 Task: Open a Modern Writer Template save the file as expense.txt Remove the following  from template: 'Address' Change the date  '7 April, 2023' change Dear Ms Reader to   Good Evening. Add body to the letter Congratulations on your recent achievement! Your hard work and dedication have paid off, and I couldn't be happier for you. This success is well-deserved, and it serves as an inspiration to all of us. Wishing you continued success in all your future endeavors.Add Name  'Dwight'. Insert watermark  Ram&Sons Apply Font Style in watermark Nunito; font size  123and place the watermark  Diagonally 
Action: Mouse moved to (1037, 80)
Screenshot: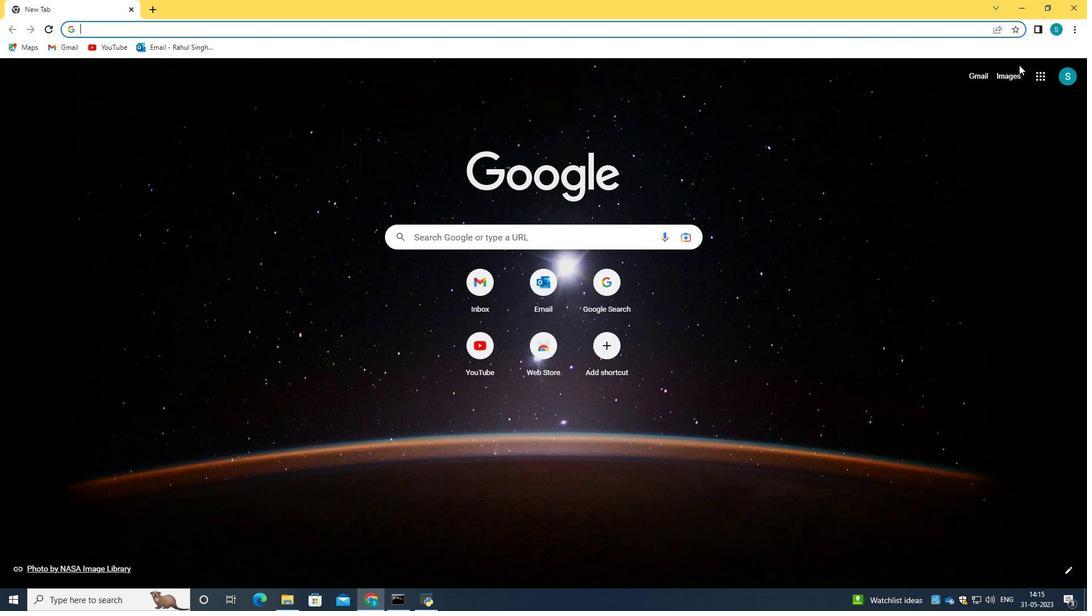 
Action: Mouse pressed left at (1037, 80)
Screenshot: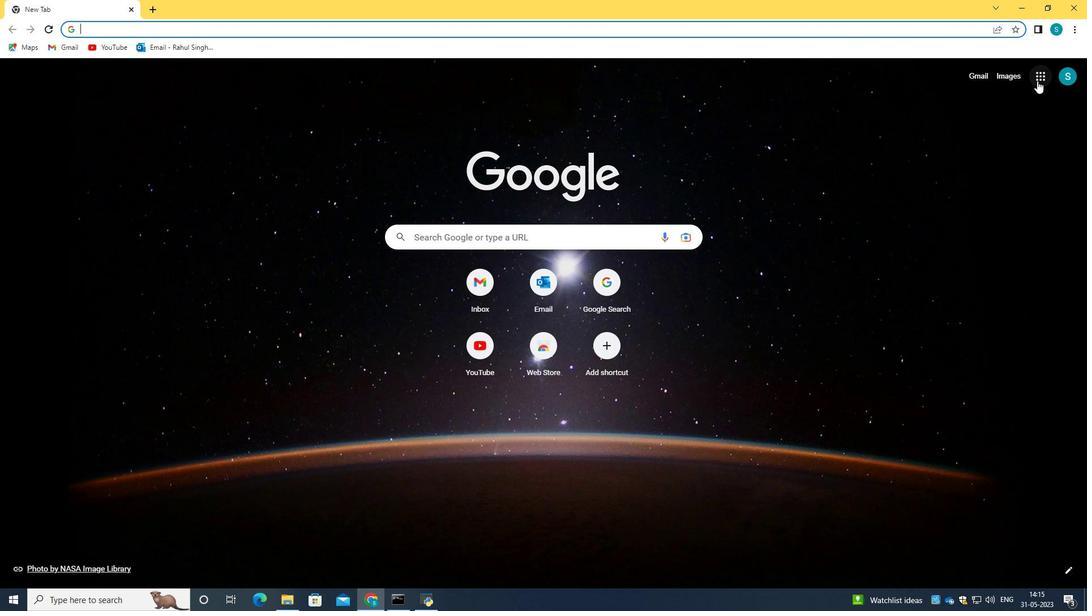
Action: Mouse moved to (948, 194)
Screenshot: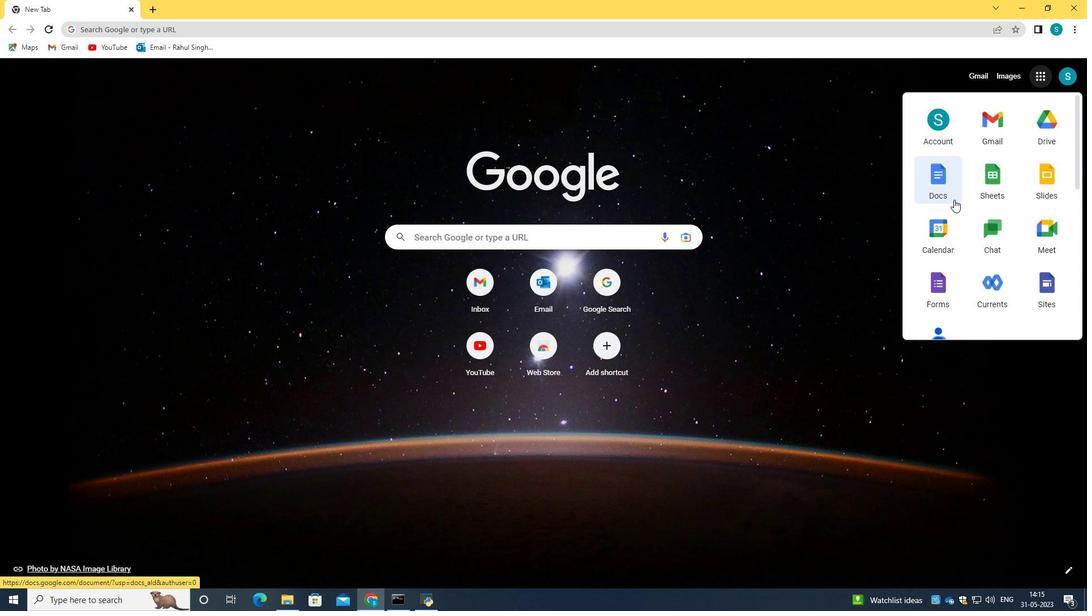 
Action: Mouse pressed left at (948, 194)
Screenshot: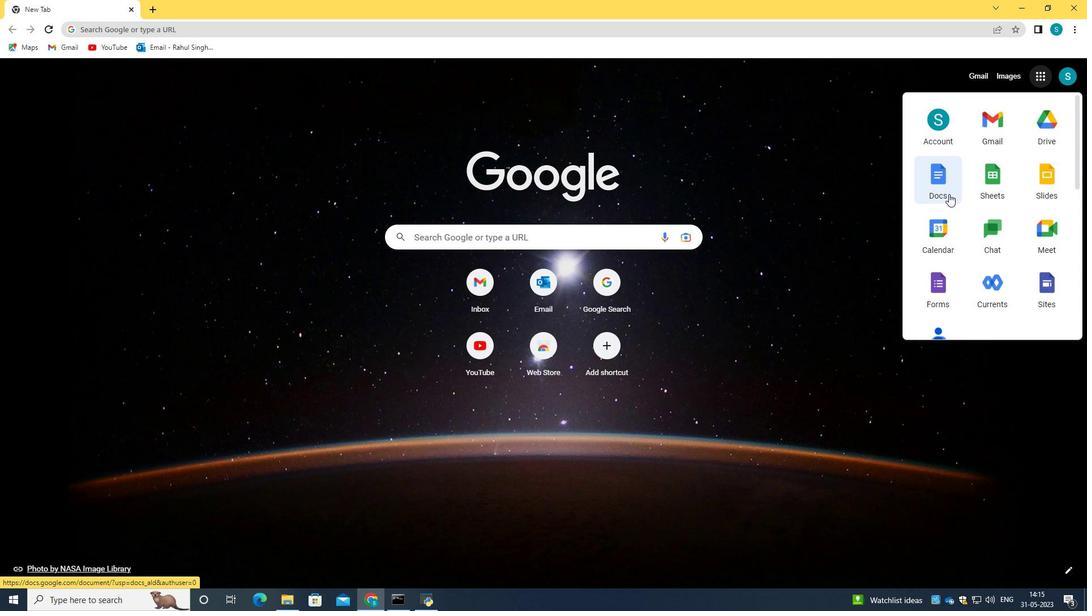 
Action: Mouse moved to (342, 159)
Screenshot: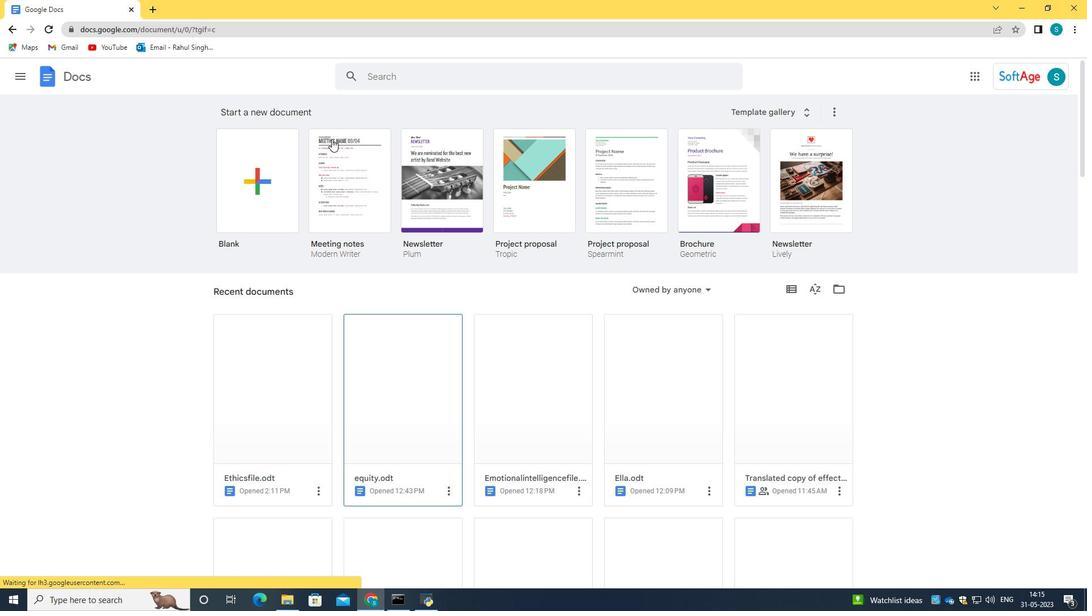 
Action: Mouse pressed left at (342, 159)
Screenshot: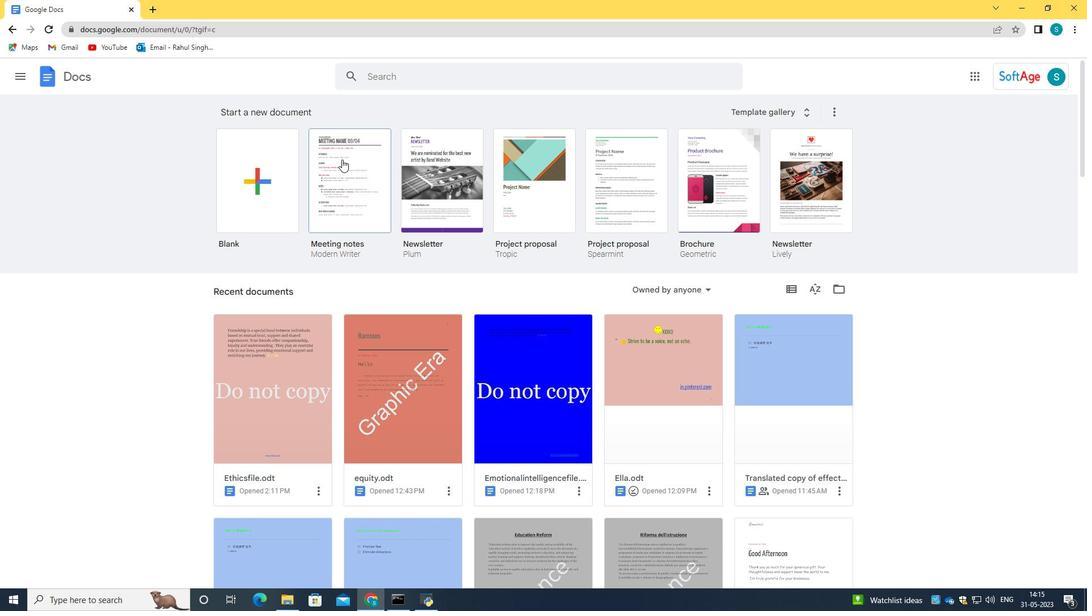 
Action: Mouse moved to (576, 210)
Screenshot: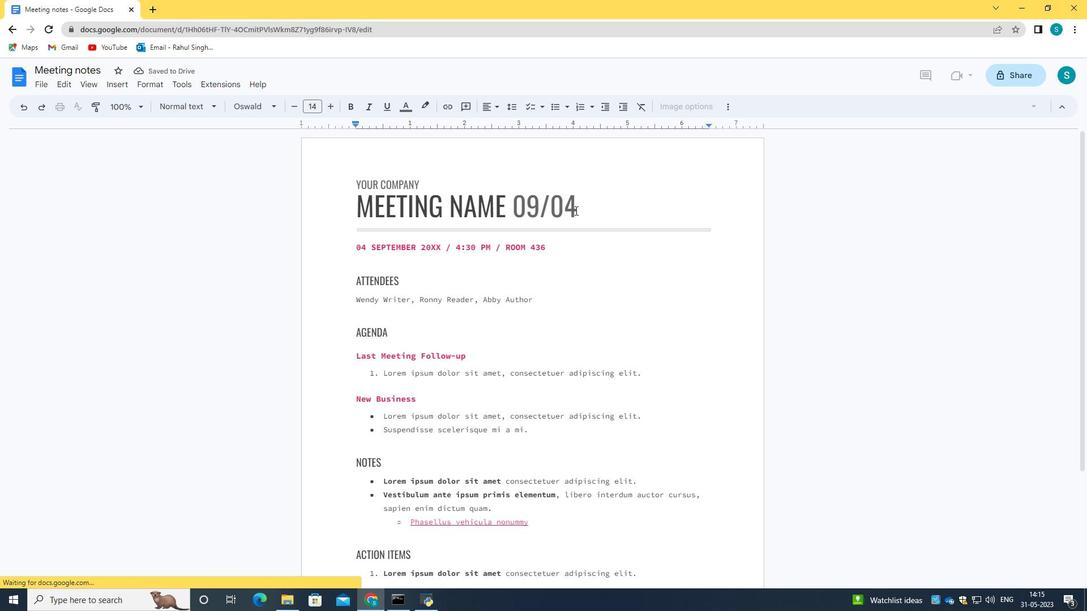 
Action: Mouse pressed left at (576, 210)
Screenshot: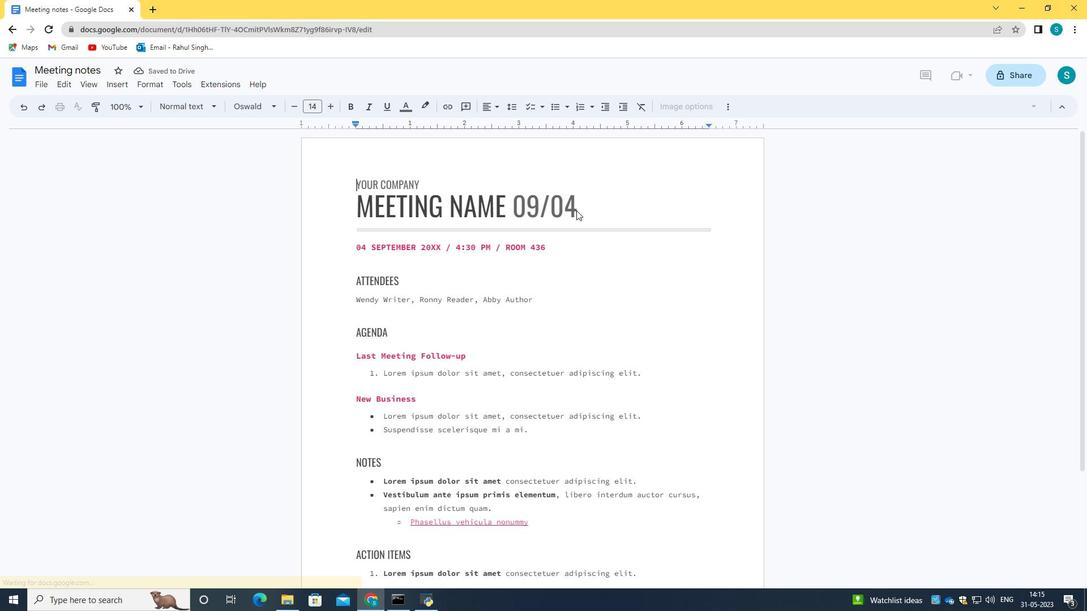 
Action: Mouse moved to (352, 181)
Screenshot: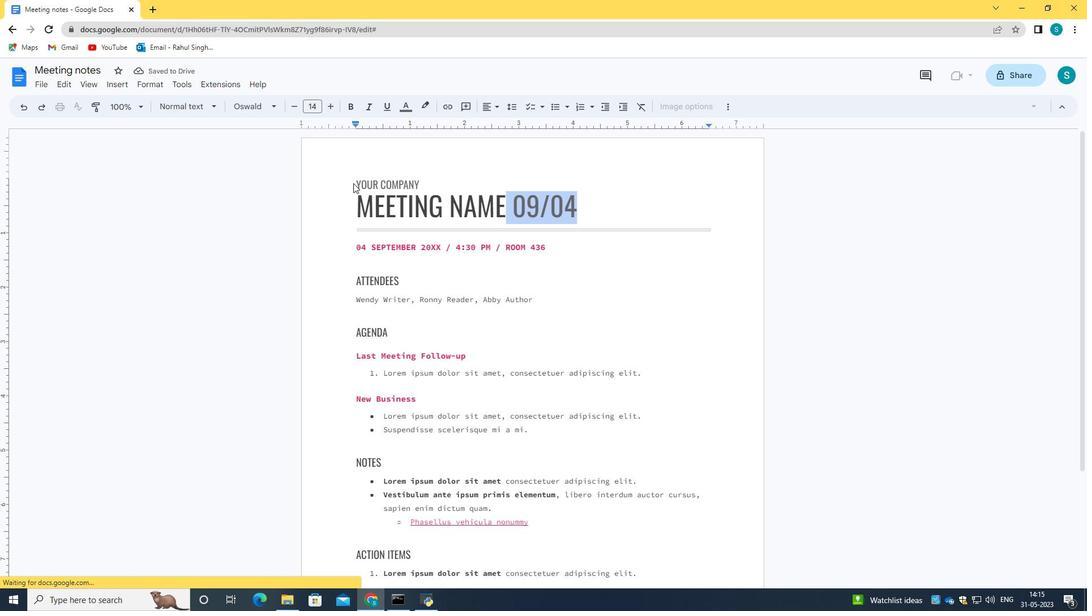 
Action: Key pressed <Key.backspace>
Screenshot: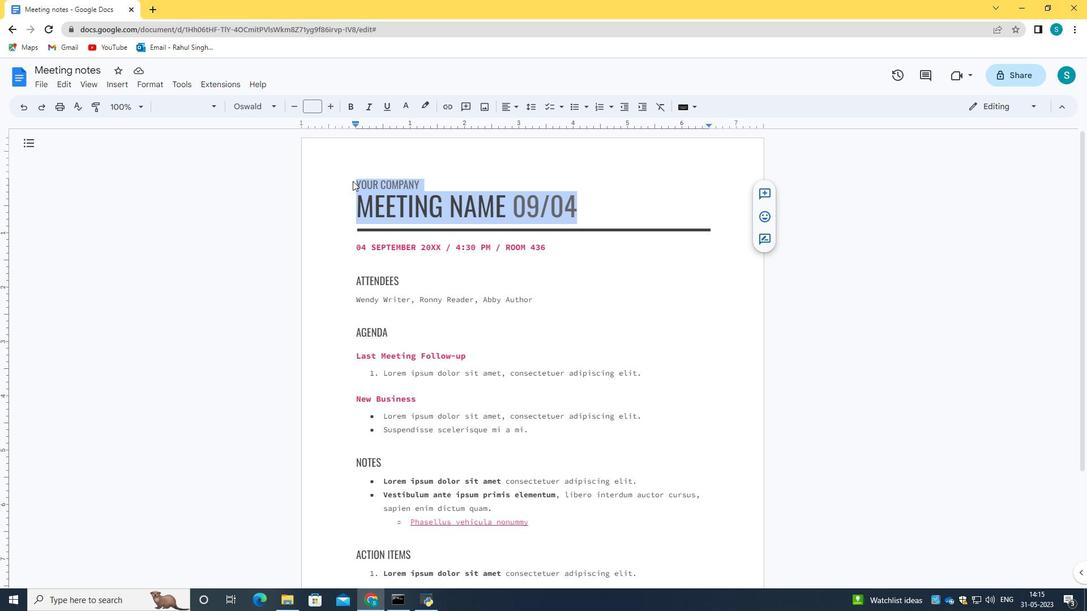 
Action: Mouse moved to (620, 459)
Screenshot: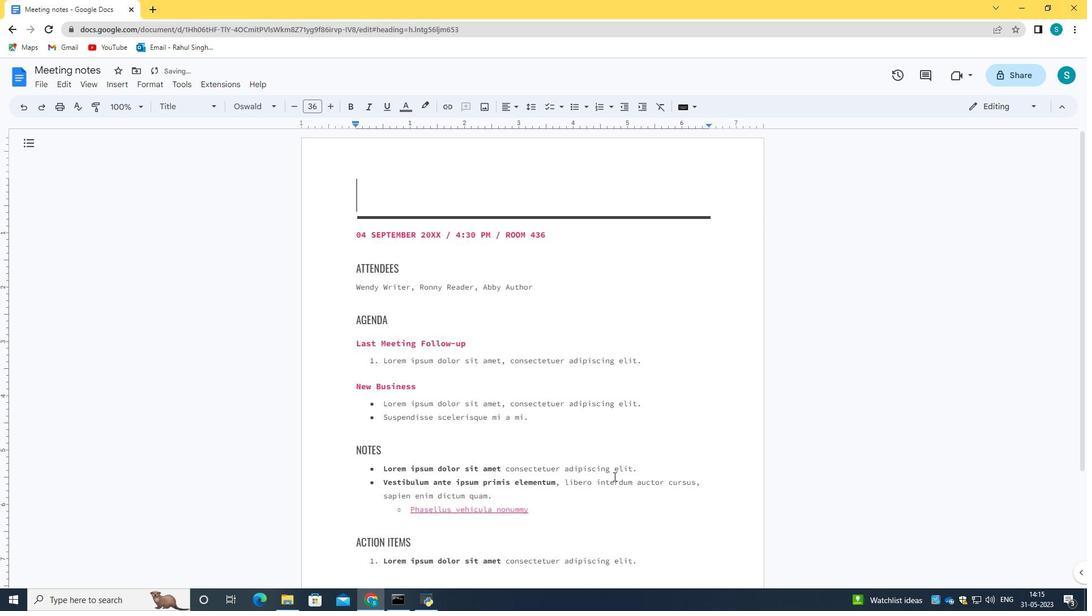 
Action: Mouse scrolled (620, 459) with delta (0, 0)
Screenshot: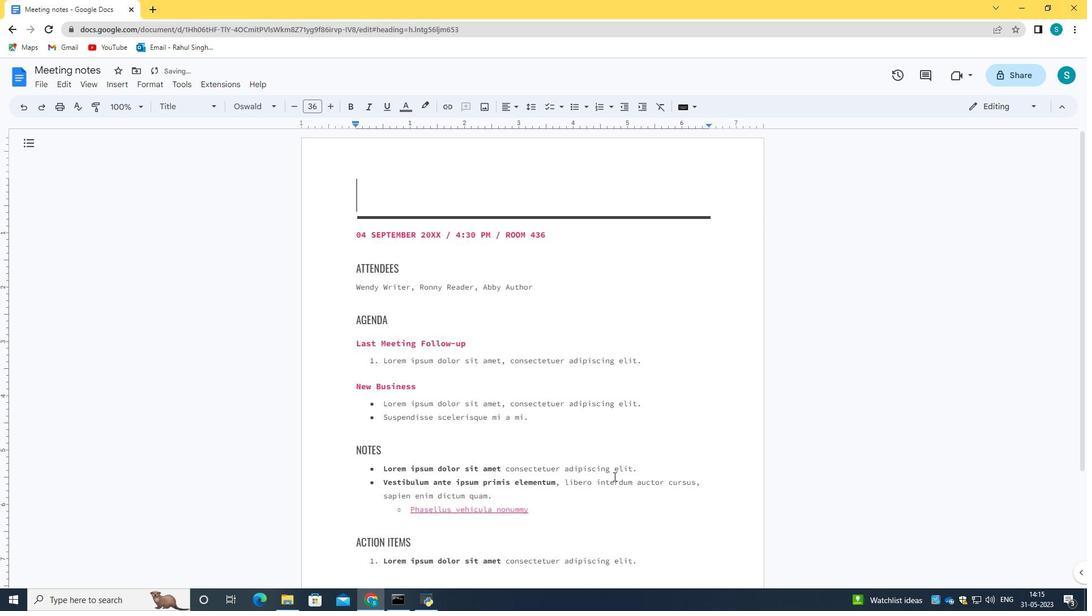 
Action: Mouse scrolled (620, 459) with delta (0, 0)
Screenshot: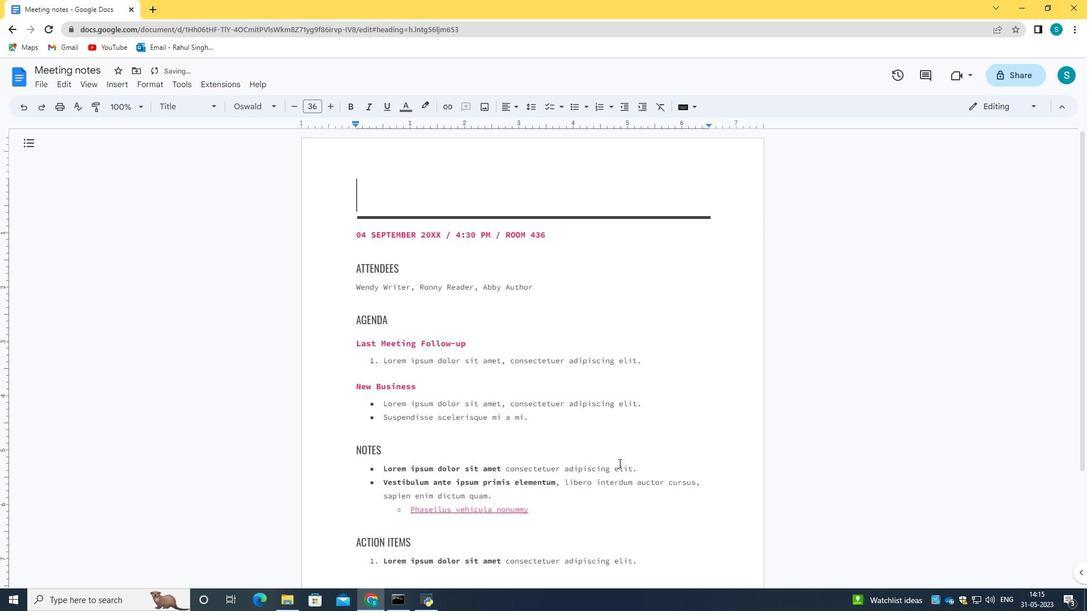 
Action: Mouse moved to (625, 508)
Screenshot: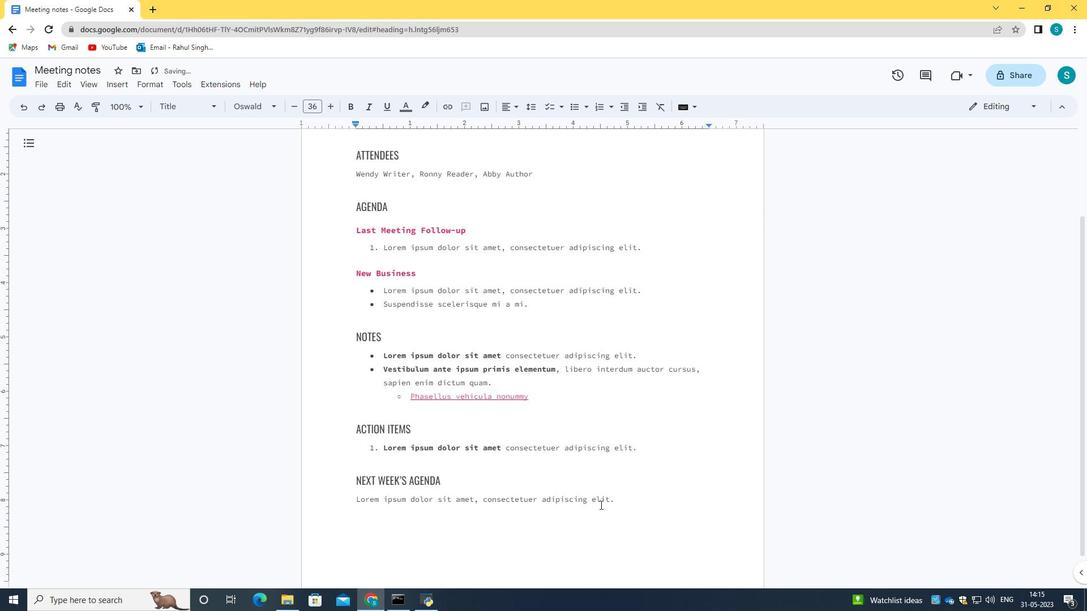 
Action: Mouse pressed left at (625, 508)
Screenshot: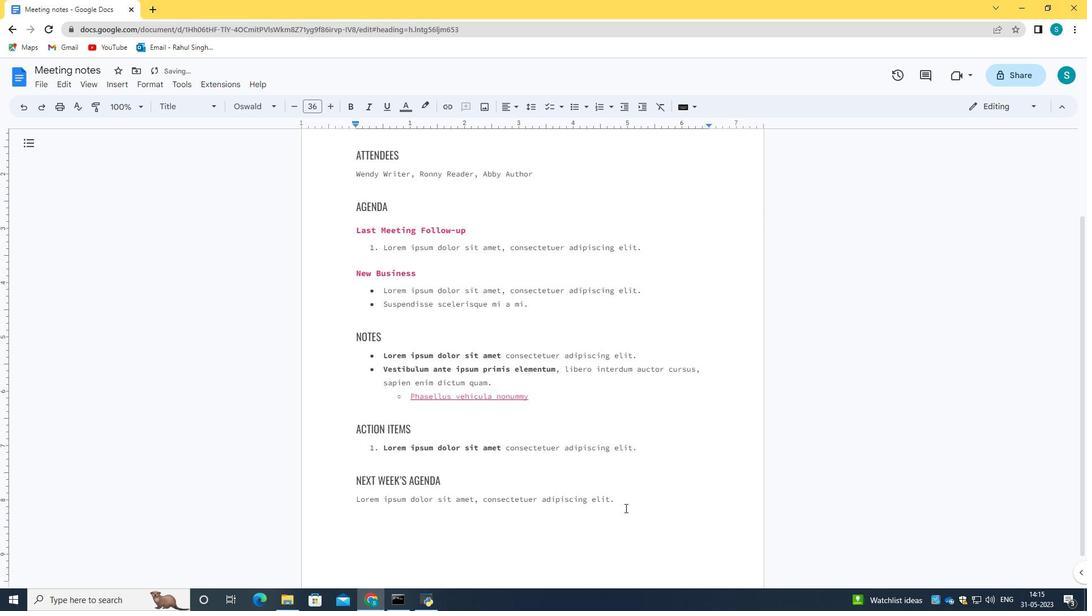 
Action: Mouse moved to (353, 151)
Screenshot: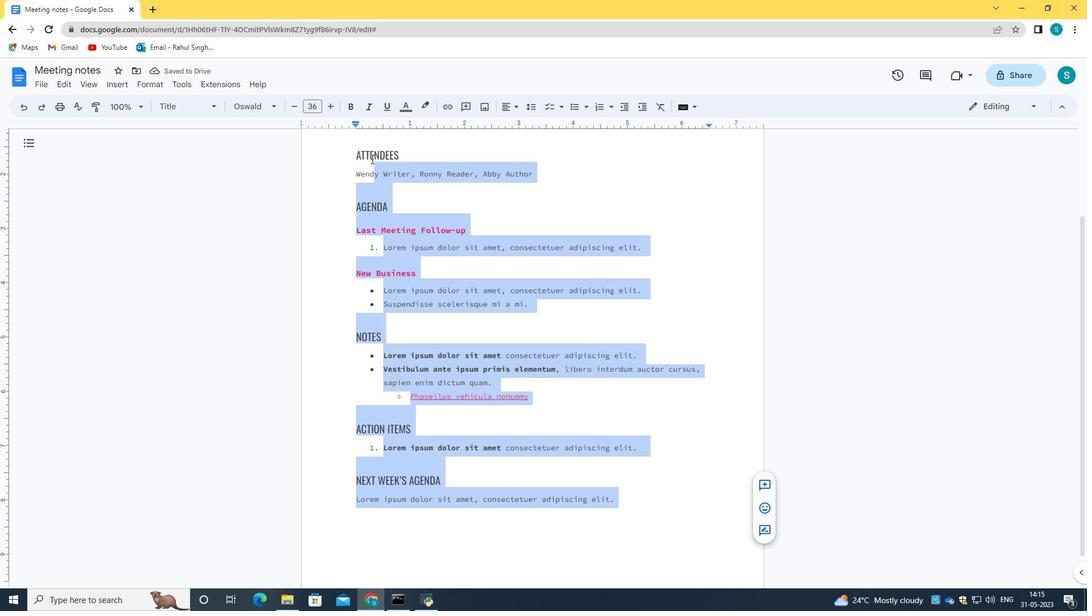 
Action: Key pressed <Key.backspace>
Screenshot: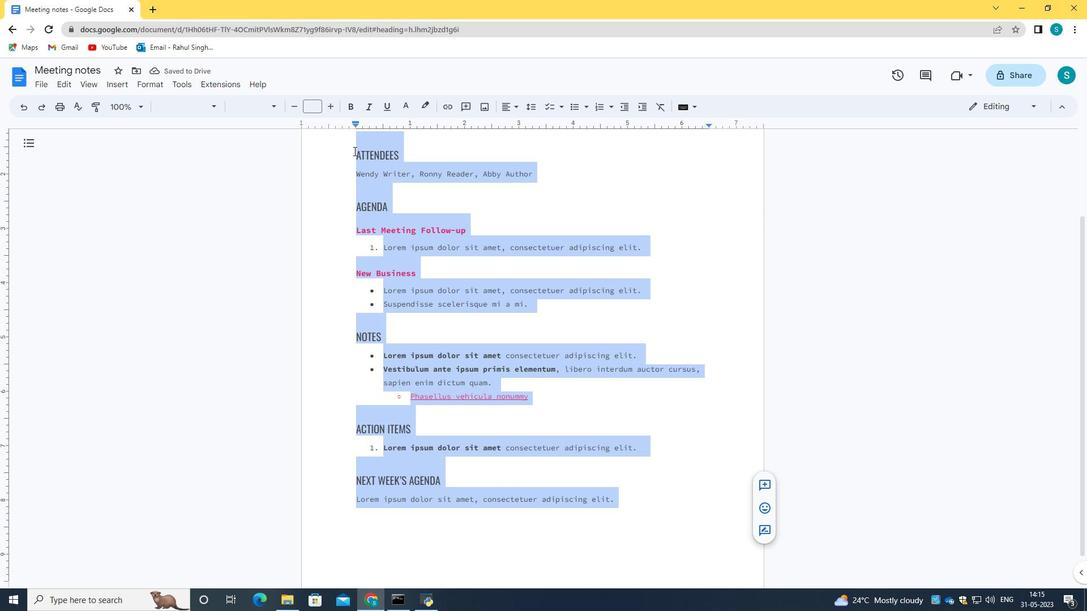 
Action: Mouse moved to (474, 361)
Screenshot: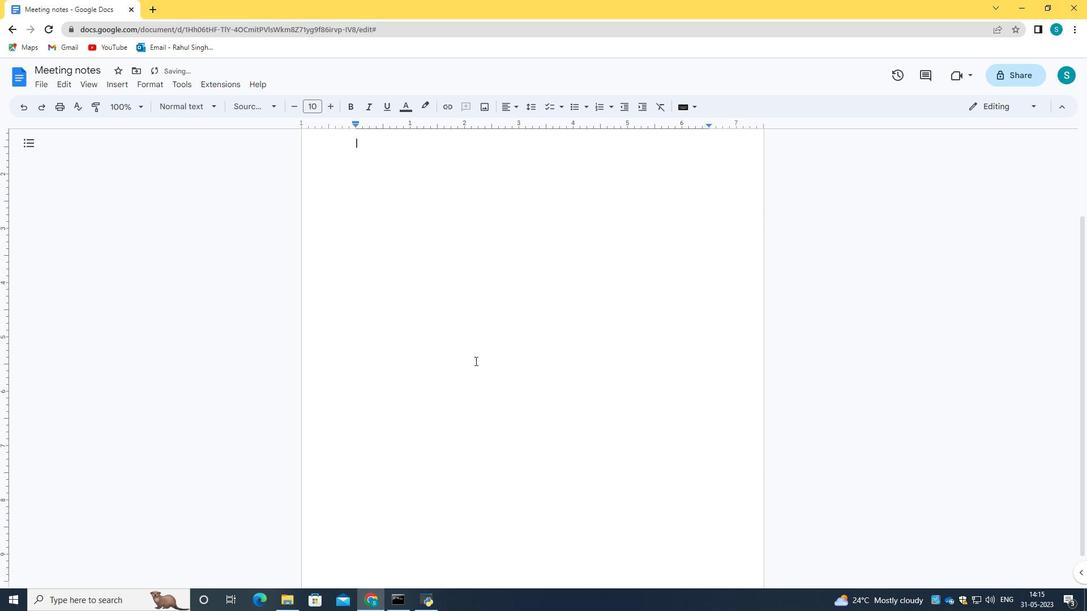 
Action: Mouse scrolled (474, 361) with delta (0, 0)
Screenshot: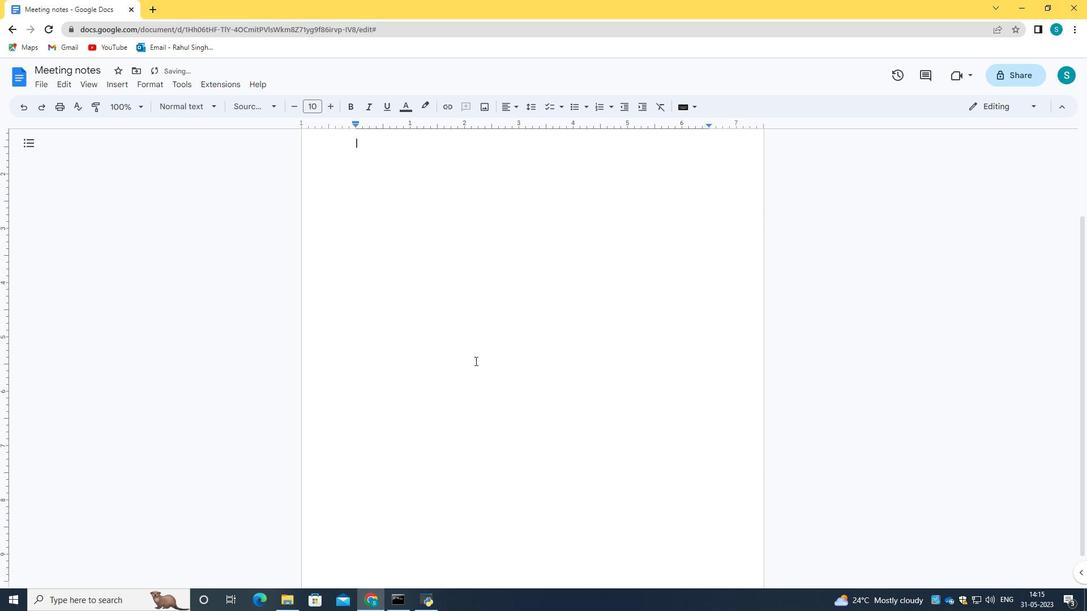 
Action: Mouse scrolled (474, 361) with delta (0, 0)
Screenshot: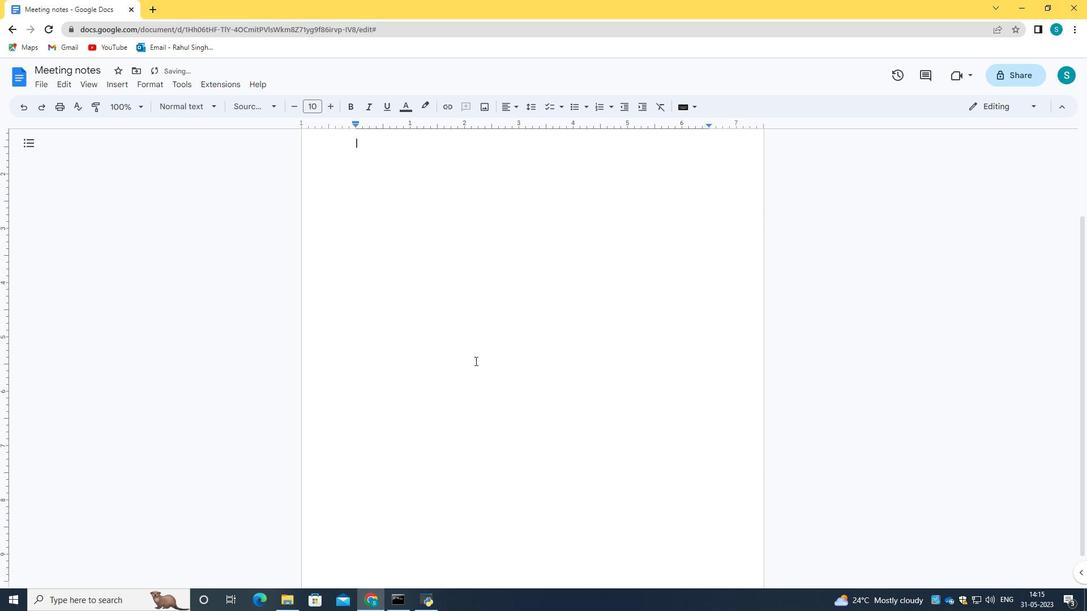 
Action: Mouse scrolled (474, 361) with delta (0, 0)
Screenshot: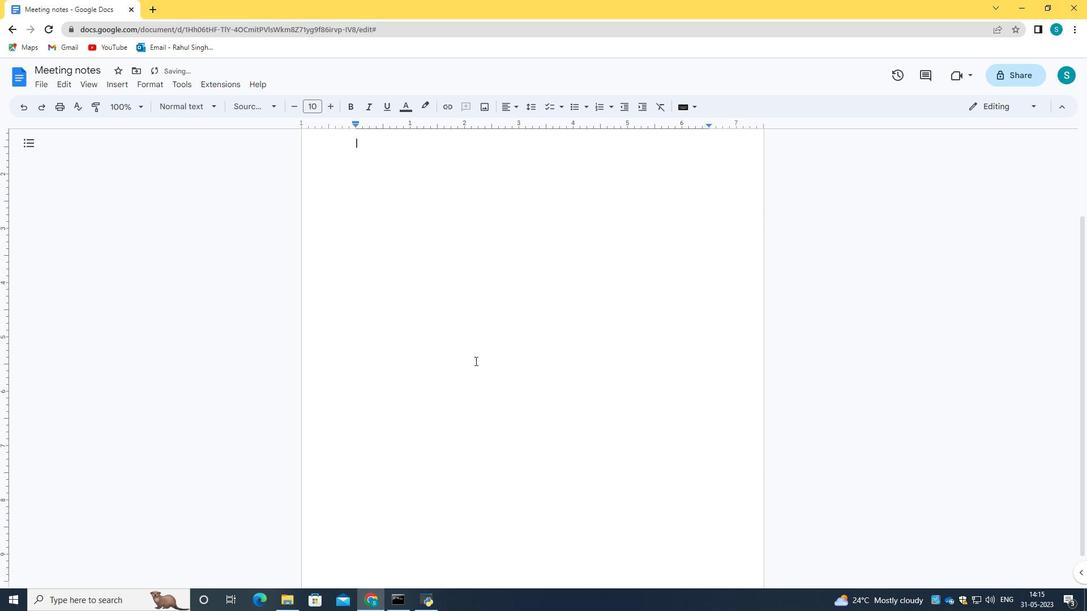 
Action: Mouse scrolled (474, 361) with delta (0, 0)
Screenshot: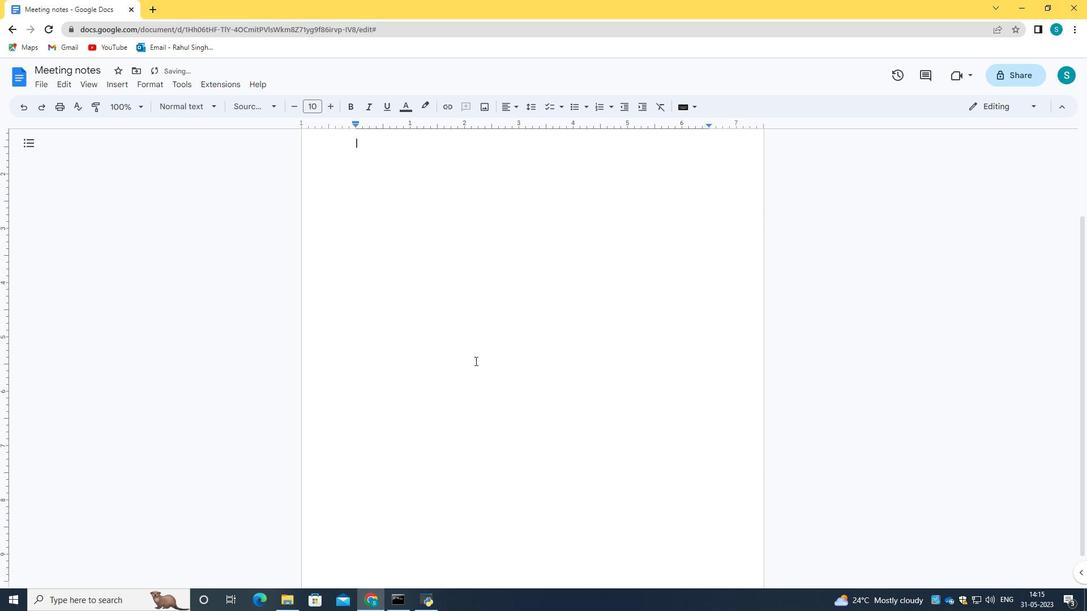 
Action: Mouse moved to (550, 237)
Screenshot: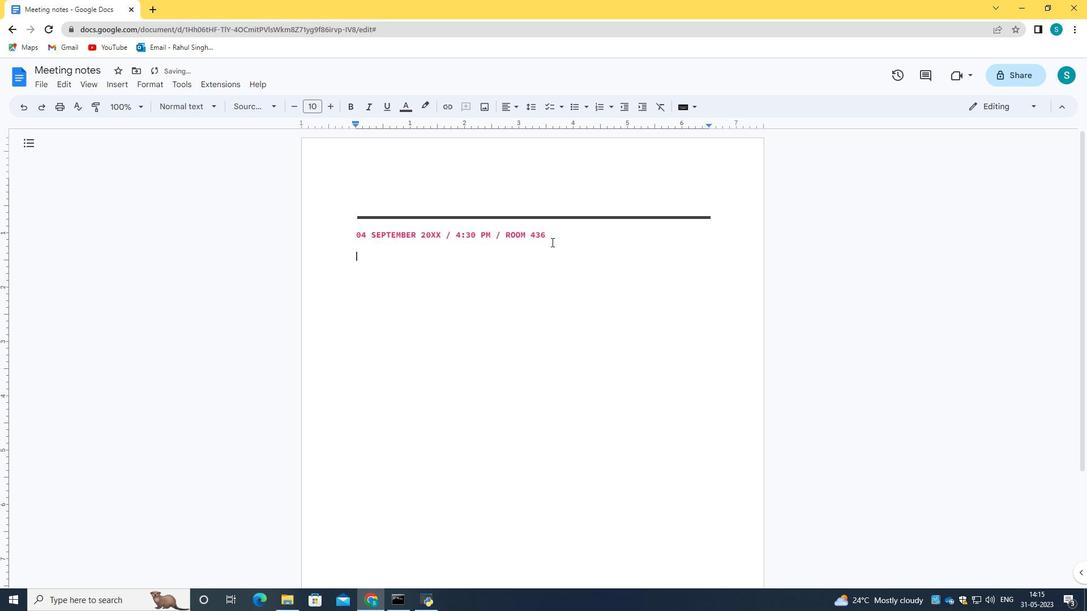 
Action: Mouse pressed left at (550, 237)
Screenshot: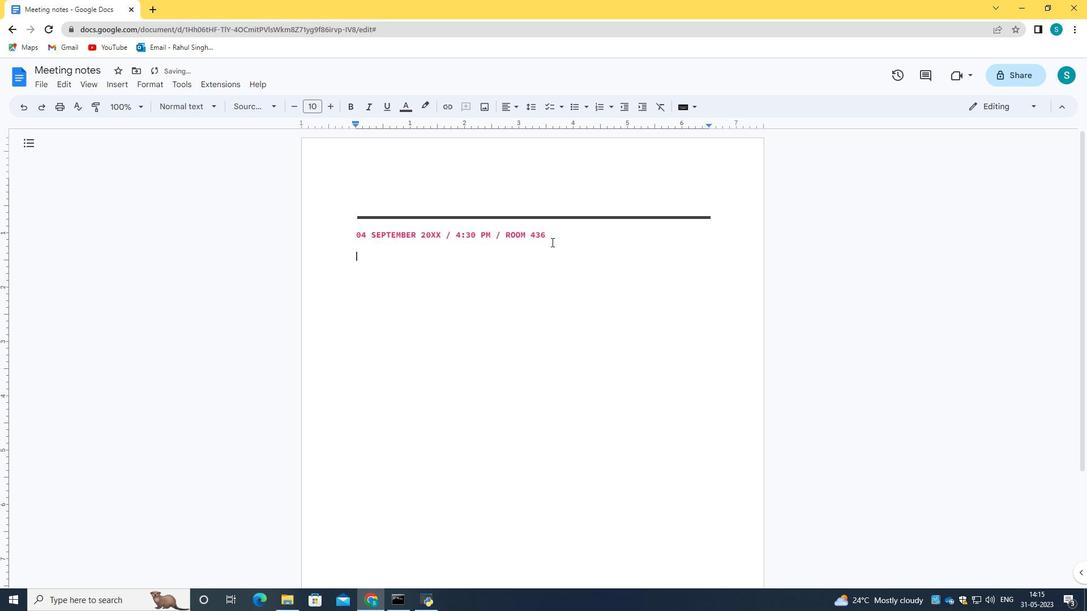 
Action: Mouse moved to (446, 237)
Screenshot: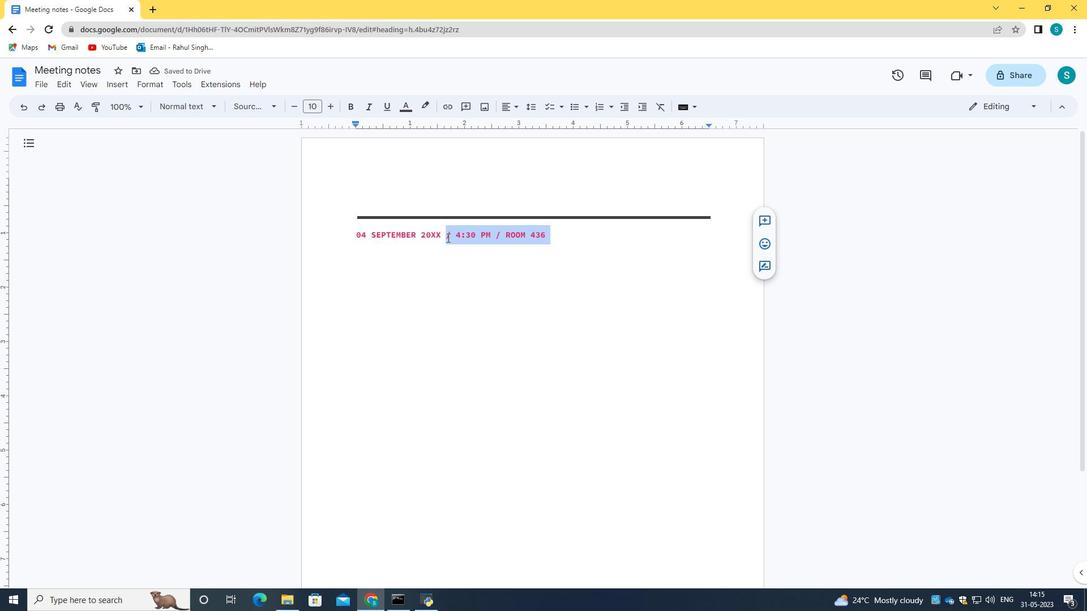
Action: Key pressed <Key.backspace>
Screenshot: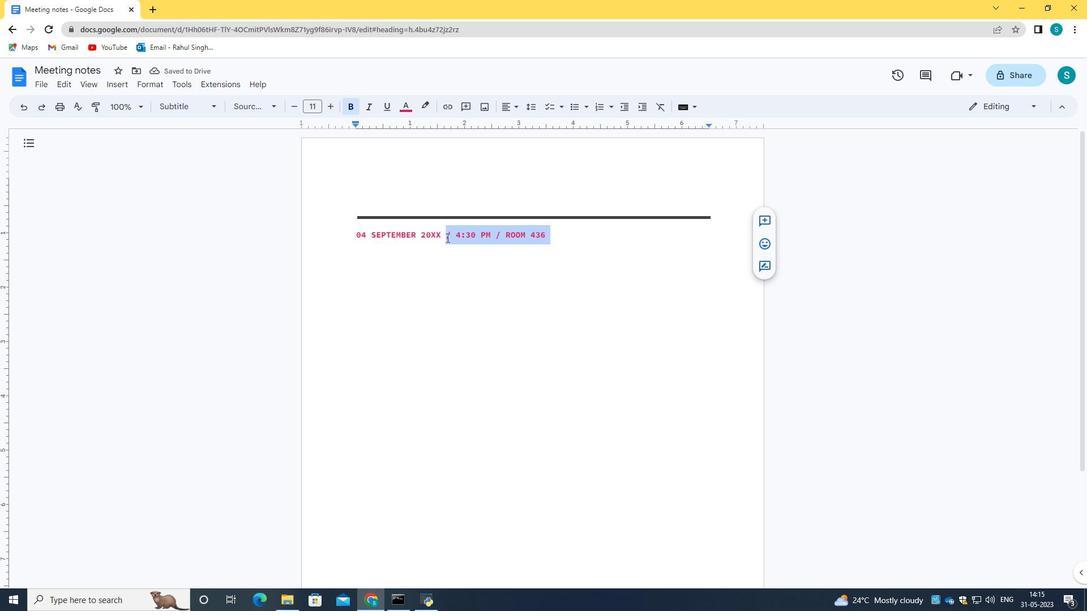 
Action: Mouse moved to (447, 233)
Screenshot: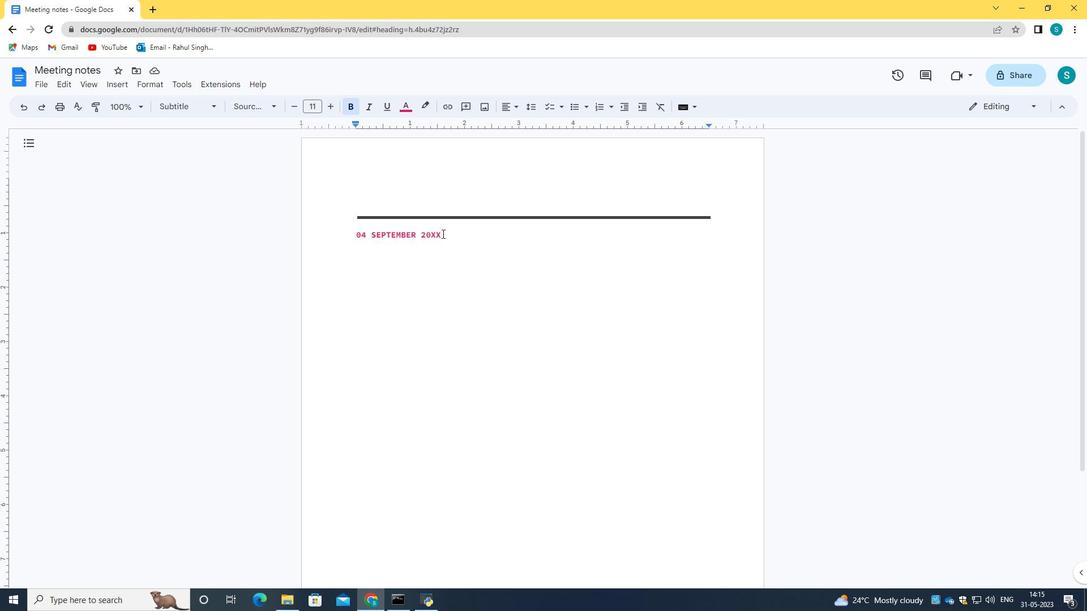
Action: Mouse pressed left at (447, 233)
Screenshot: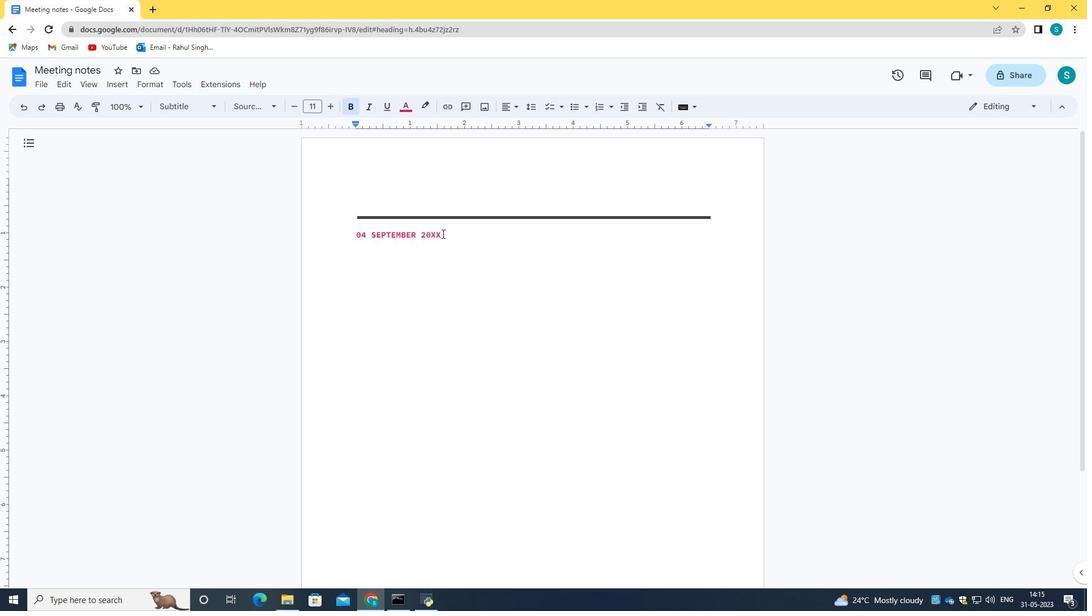 
Action: Mouse moved to (370, 236)
Screenshot: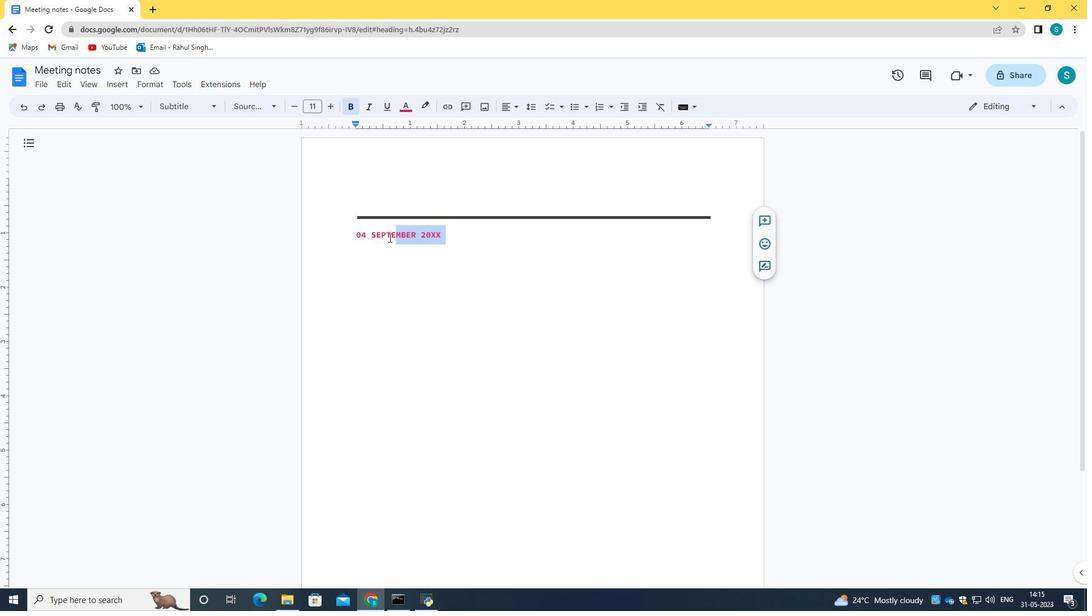 
Action: Mouse pressed left at (370, 236)
Screenshot: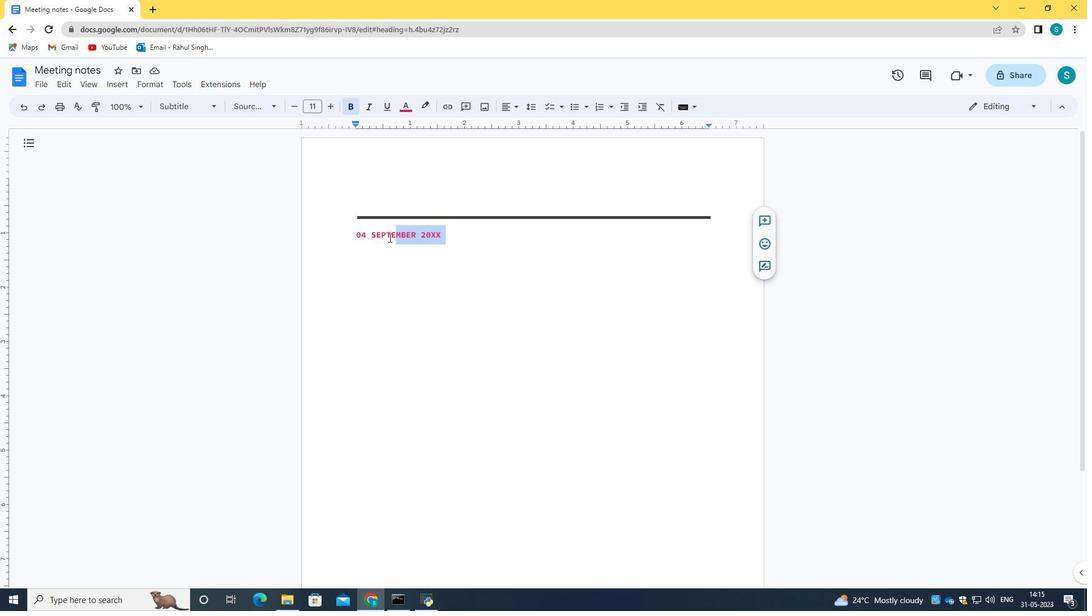 
Action: Mouse moved to (351, 235)
Screenshot: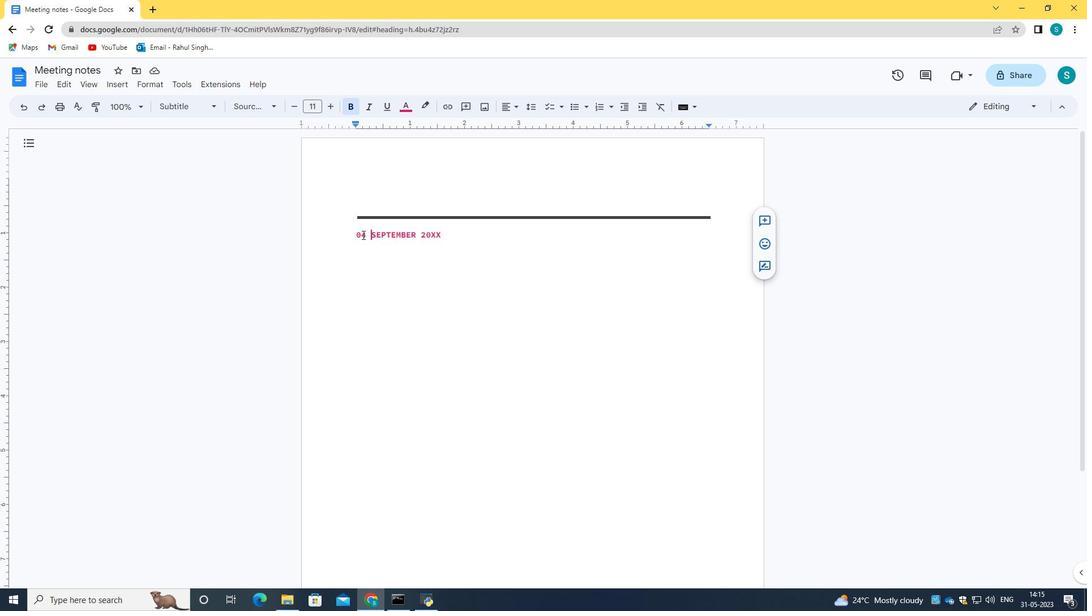 
Action: Key pressed <Key.backspace>07<Key.space><Key.right><Key.right><Key.right><Key.right><Key.right><Key.right><Key.right><Key.right><Key.right><Key.right><Key.right><Key.right><Key.right><Key.right><Key.right><Key.right><Key.right><Key.backspace><Key.backspace><Key.backspace><Key.backspace><Key.backspace><Key.backspace><Key.backspace><Key.backspace><Key.backspace><Key.backspace><Key.backspace><Key.backspace><Key.backspace><Key.backspace><Key.backspace><Key.backspace><Key.caps_lock>APRIL<Key.space><Key.caps_lock>2023
Screenshot: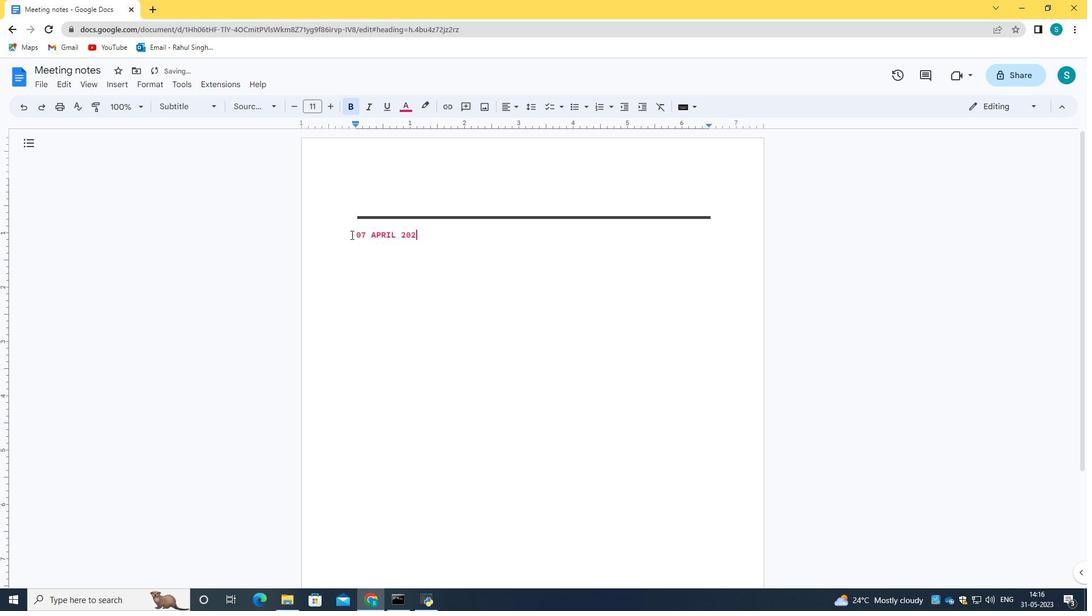 
Action: Mouse moved to (408, 269)
Screenshot: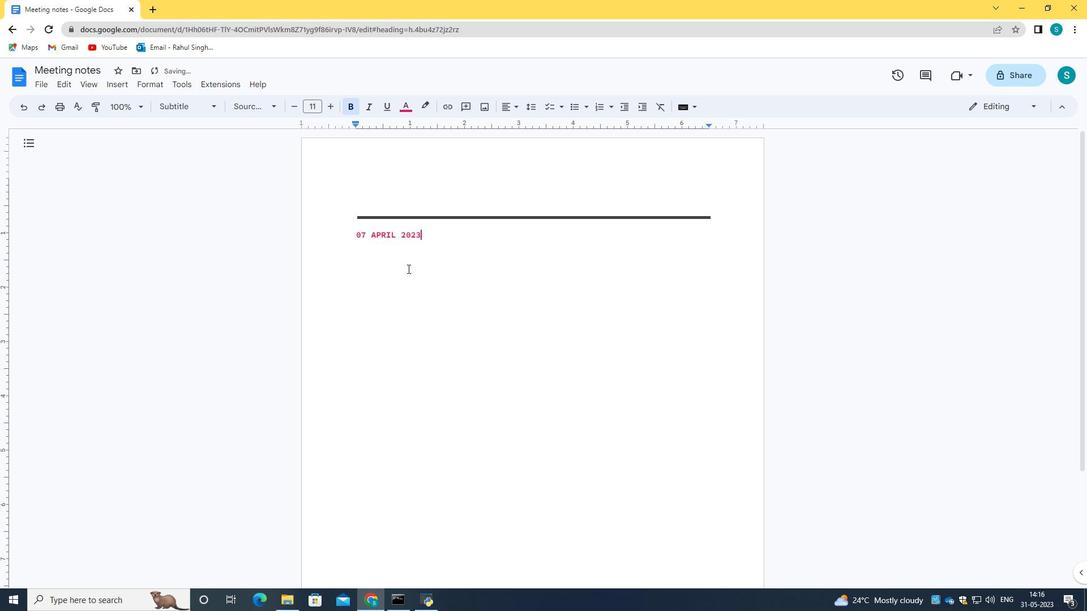 
Action: Key pressed <Key.enter><Key.enter><Key.backspace><Key.caps_lock>G<Key.caps_lock>ood<Key.space><Key.caps_lock>M<Key.caps_lock>orning<Key.backspace><Key.backspace><Key.backspace><Key.backspace><Key.backspace><Key.backspace><Key.backspace><Key.caps_lock>EV<Key.backspace><Key.caps_lock>vening<Key.enter><Key.enter><Key.enter><Key.space><Key.space><Key.backspace><Key.backspace><Key.backspace><Key.backspace><Key.space><Key.space><Key.space><Key.space><Key.space><Key.space><Key.space><Key.space><Key.backspace><Key.space><Key.backspace><Key.backspace><Key.backspace><Key.backspace><Key.backspace><Key.backspace><Key.backspace><Key.backspace><Key.backspace><Key.backspace>g<Key.enter><Key.space><Key.space><Key.space><Key.space><Key.space><Key.space><Key.space><Key.space><Key.space><Key.space><Key.space><Key.caps_lock>C<Key.caps_lock>ongratulations<Key.space>on<Key.space>your<Key.space>recent<Key.space><Key.caps_lock>A<Key.caps_lock><Key.backspace>achivement<Key.shift><Key.shift><Key.shift><Key.shift><Key.shift><Key.shift><Key.shift><Key.shift><Key.shift><Key.shift><Key.shift><Key.shift>!<Key.space><Key.caps_lock>Y<Key.caps_lock>our<Key.space><Key.caps_lock><Key.caps_lock>hard<Key.space>work<Key.space>and<Key.space>dedication<Key.space>have<Key.space>paid<Key.space>off,<Key.space>and<Key.space><Key.caps_lock>I<Key.space><Key.caps_lock>couldn't<Key.space>be<Key.space>happier<Key.space>for<Key.space>you.<Key.space><Key.caps_lock>T<Key.caps_lock>his<Key.space>success<Key.space>is<Key.space>well<Key.space><Key.backspace>-deserved,<Key.space>and<Key.space>it<Key.space>serves<Key.space>as<Key.space>an<Key.space>inspiration<Key.space>f<Key.backspace>to<Key.space>all<Key.space>of<Key.space>us.<Key.space><Key.caps_lock>W<Key.caps_lock>ishing<Key.space>you<Key.space>conj<Key.backspace>tinued<Key.space>success<Key.space>in<Key.space>all<Key.space>your<Key.space>future<Key.space>enc<Key.backspace>deavors.
Screenshot: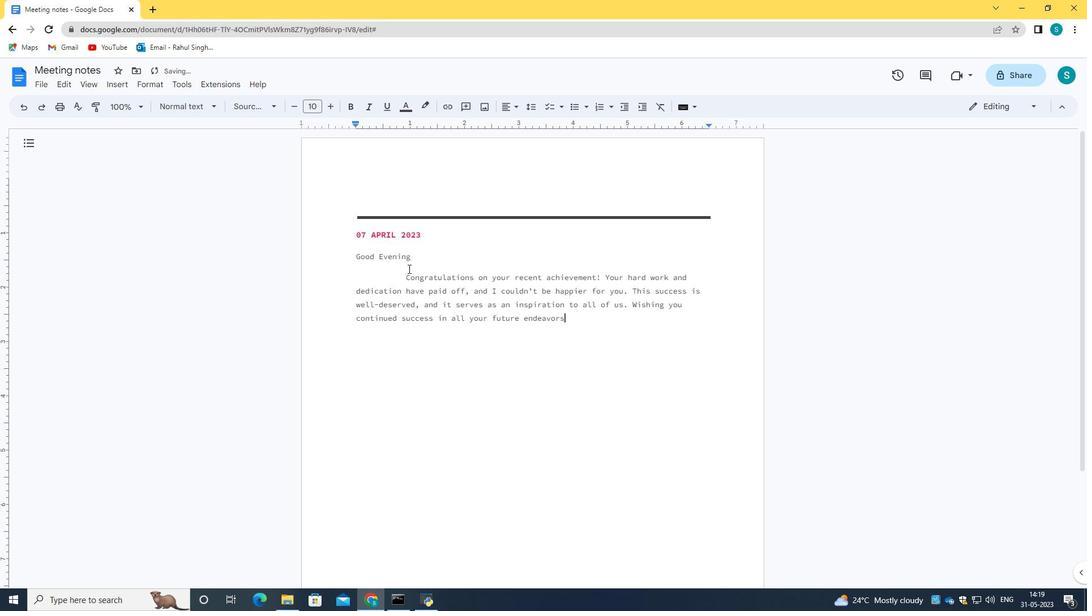 
Action: Mouse moved to (423, 284)
Screenshot: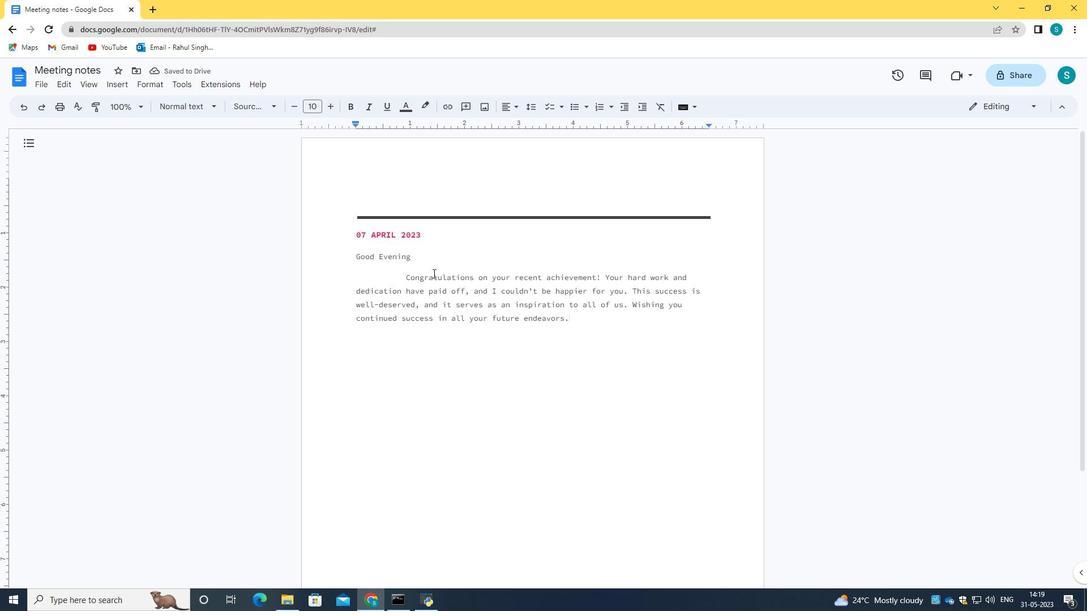 
Action: Key pressed <Key.enter><Key.enter><Key.caps_lock>N<Key.caps_lock>ame-<Key.space><Key.caps_lock>D<Key.caps_lock>wight
Screenshot: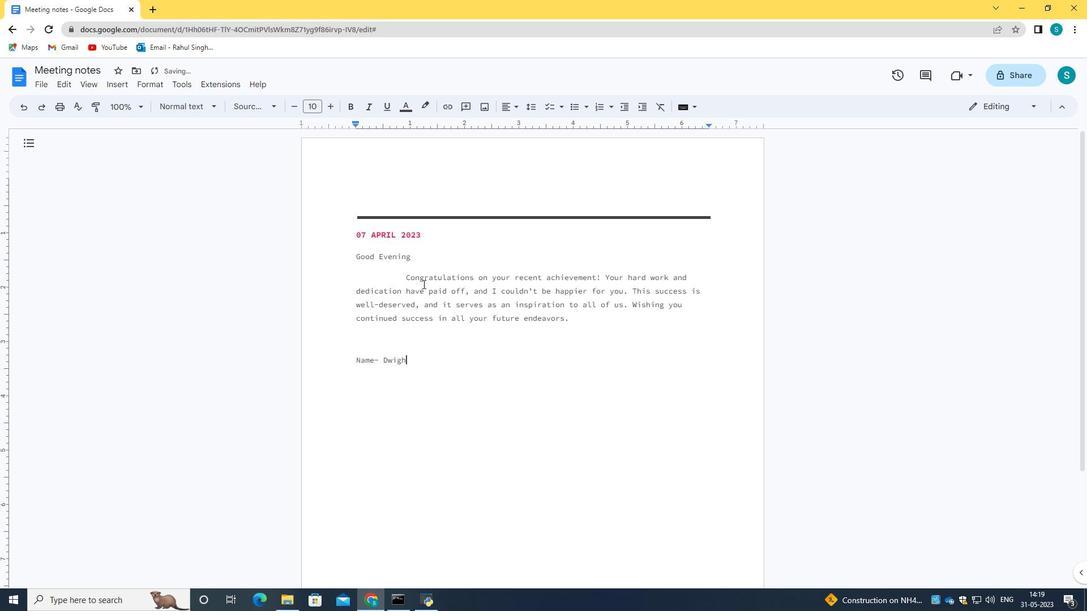 
Action: Mouse moved to (414, 215)
Screenshot: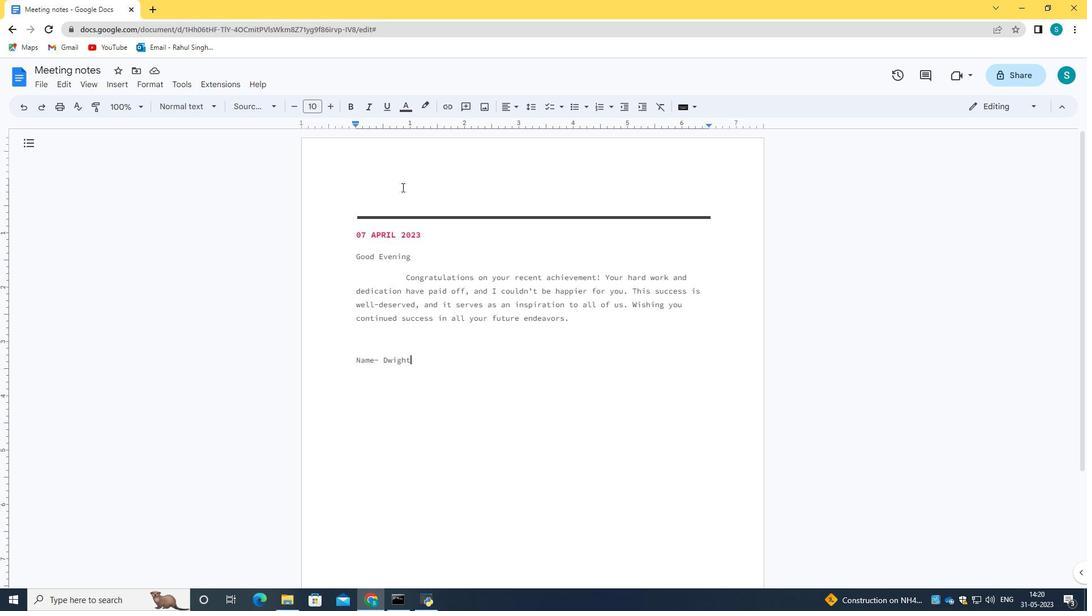 
Action: Mouse scrolled (414, 214) with delta (0, 0)
Screenshot: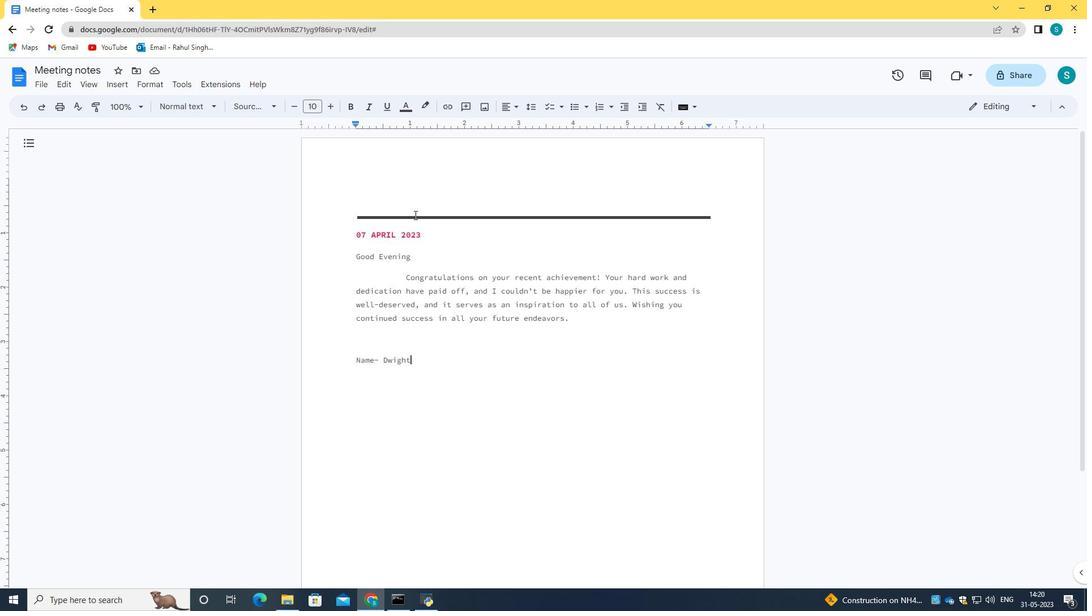 
Action: Mouse moved to (540, 299)
Screenshot: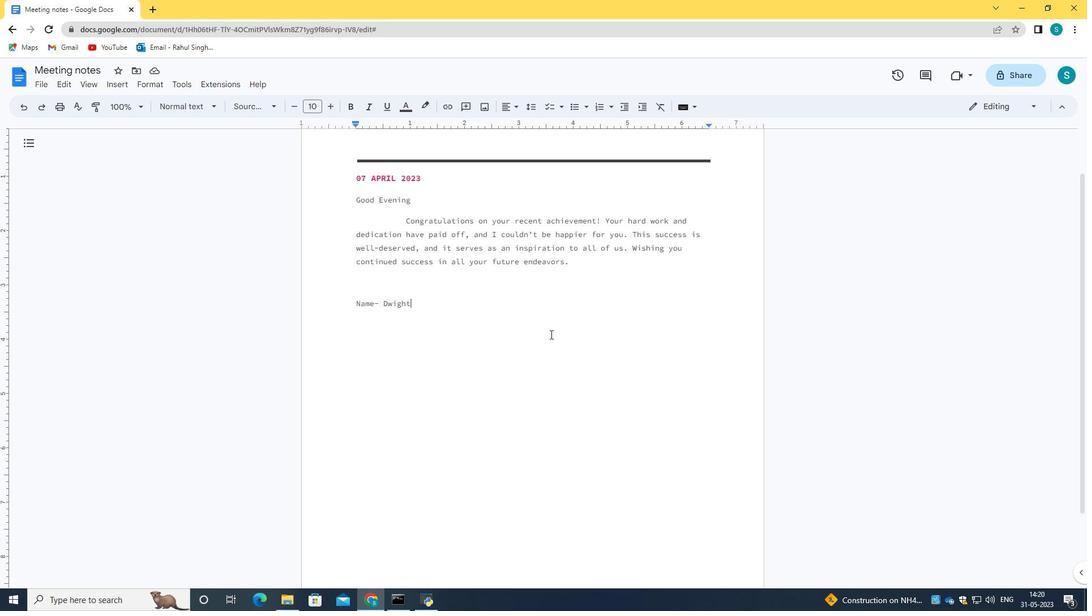 
Action: Mouse scrolled (540, 298) with delta (0, 0)
Screenshot: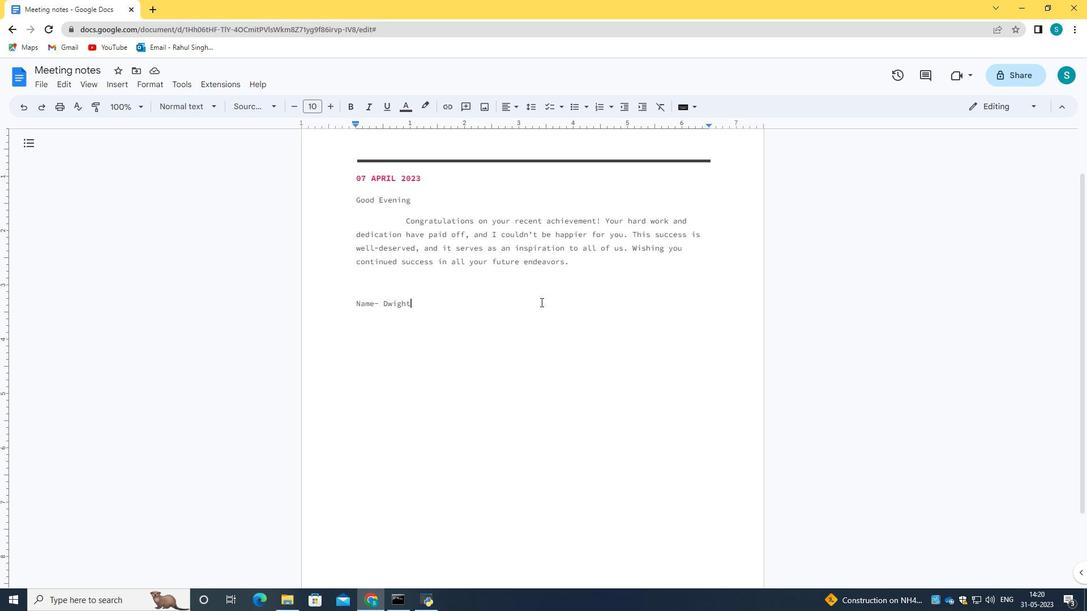 
Action: Mouse moved to (540, 298)
Screenshot: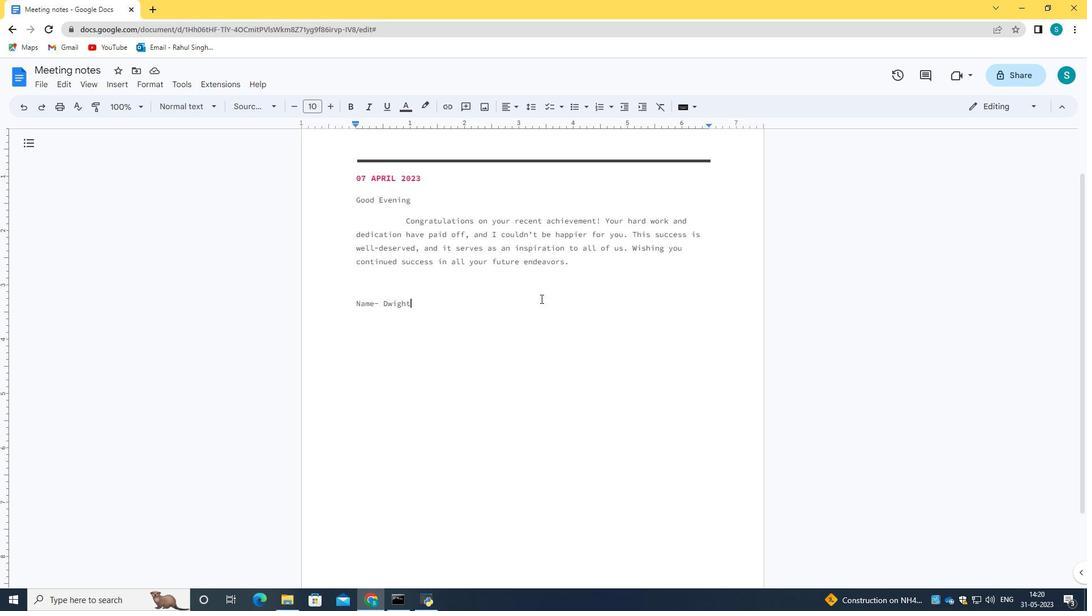 
Action: Mouse scrolled (540, 297) with delta (0, 0)
Screenshot: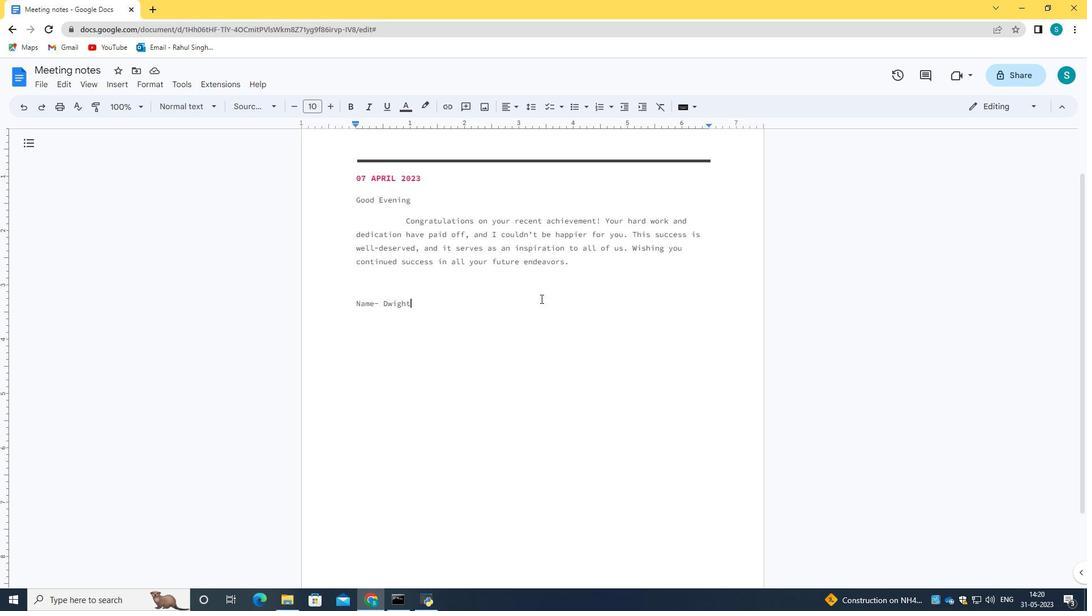 
Action: Mouse scrolled (540, 299) with delta (0, 0)
Screenshot: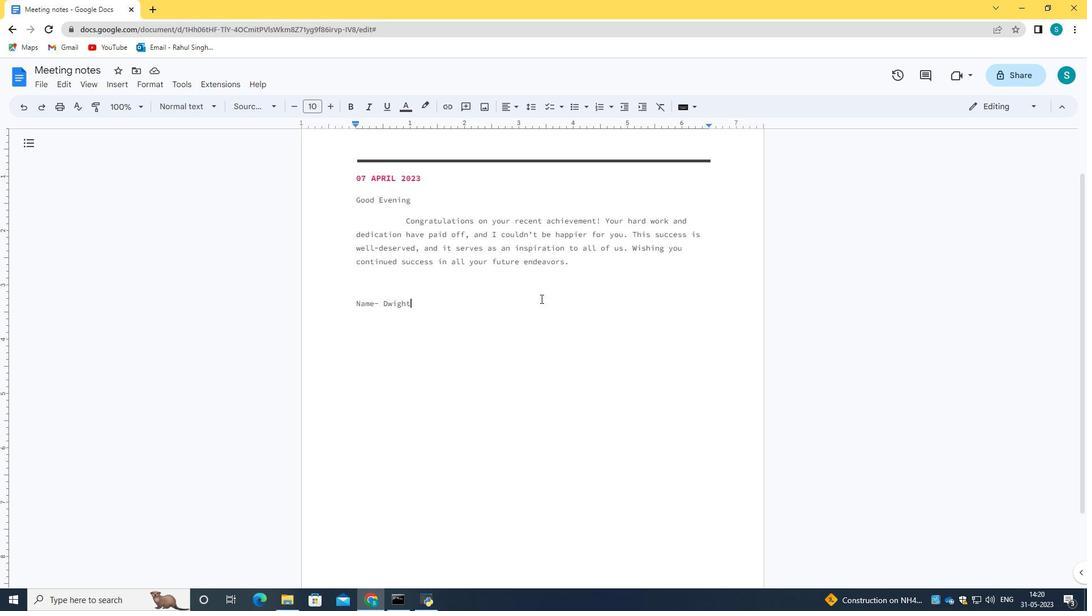 
Action: Mouse scrolled (540, 299) with delta (0, 0)
Screenshot: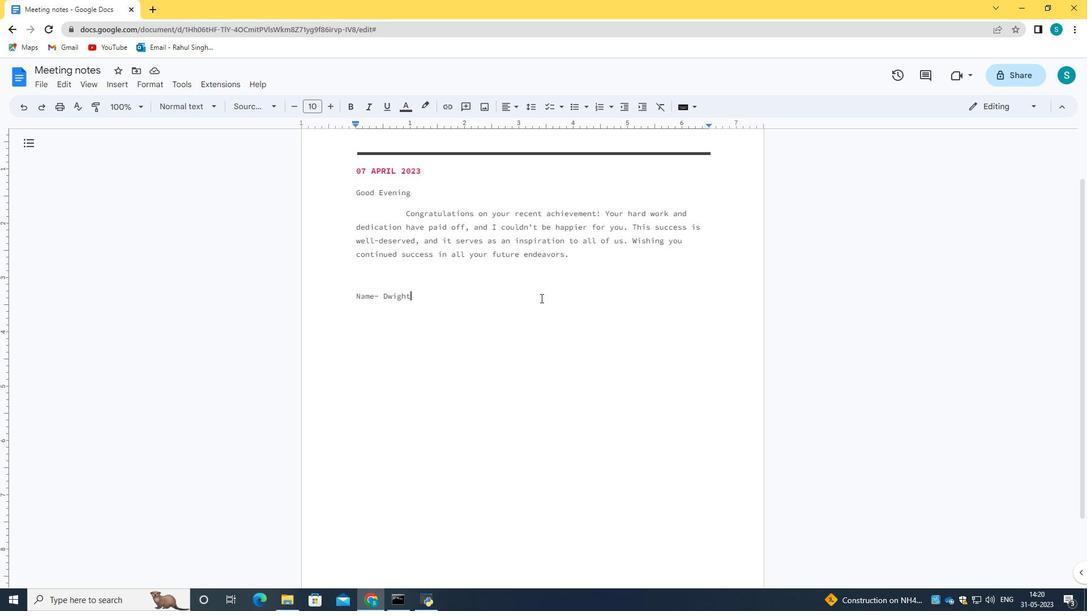 
Action: Mouse scrolled (540, 299) with delta (0, 0)
Screenshot: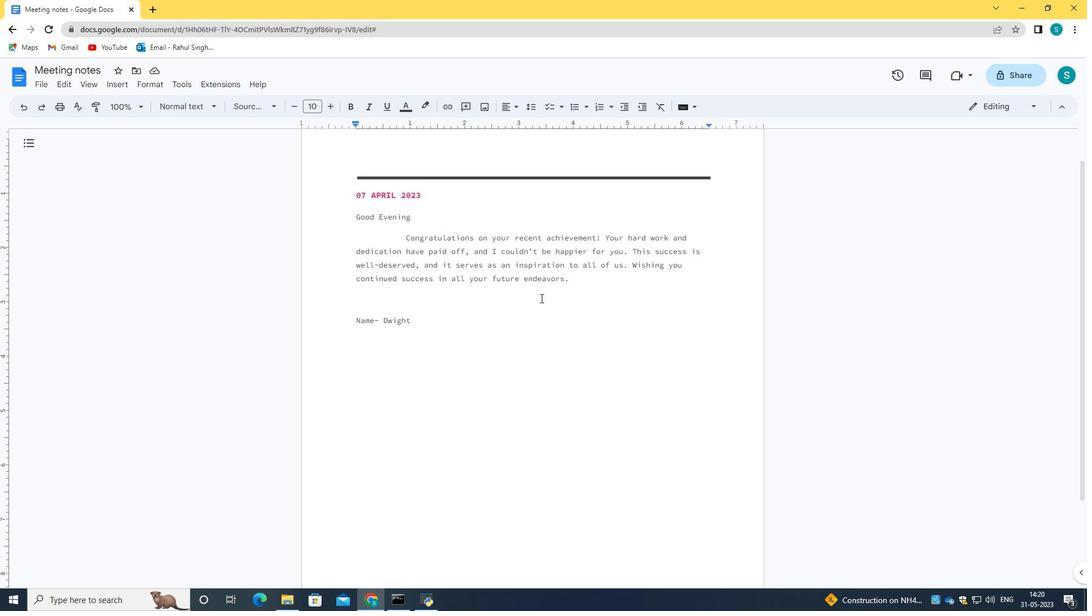 
Action: Mouse scrolled (540, 299) with delta (0, 0)
Screenshot: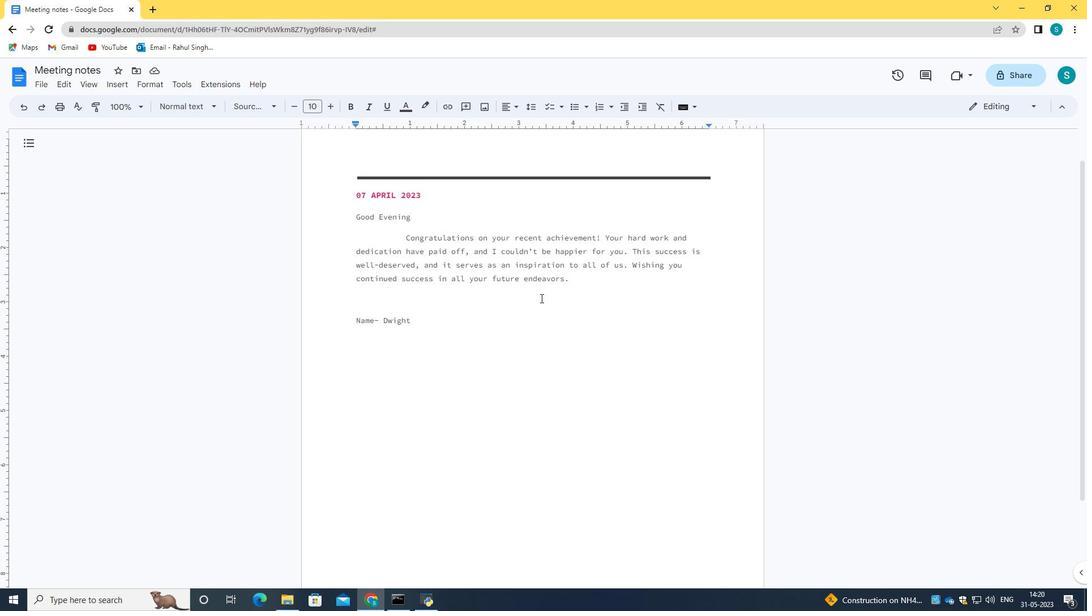 
Action: Mouse scrolled (540, 299) with delta (0, 0)
Screenshot: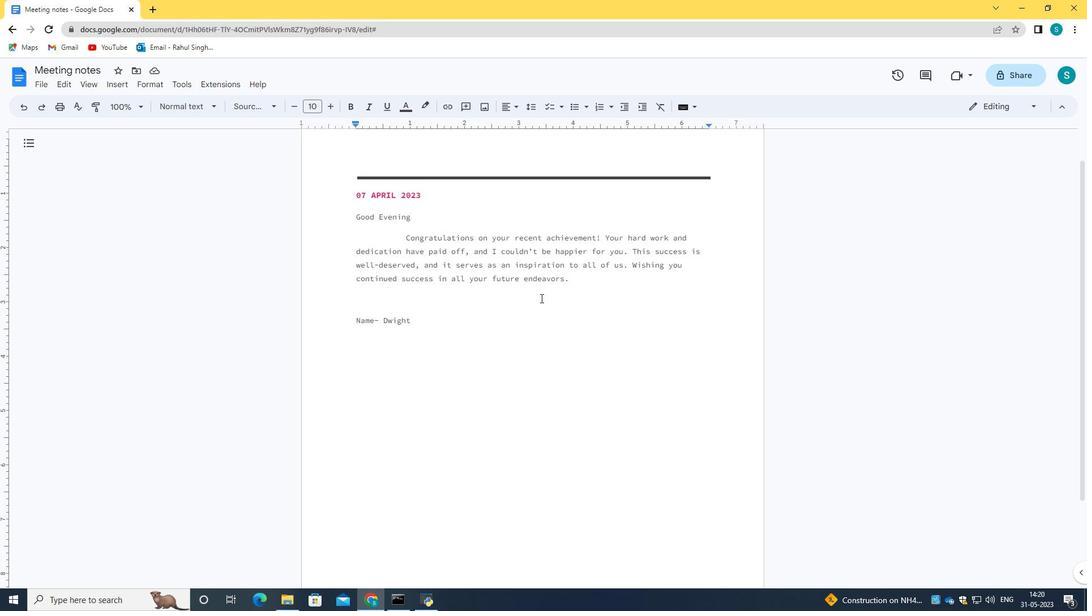 
Action: Mouse moved to (120, 83)
Screenshot: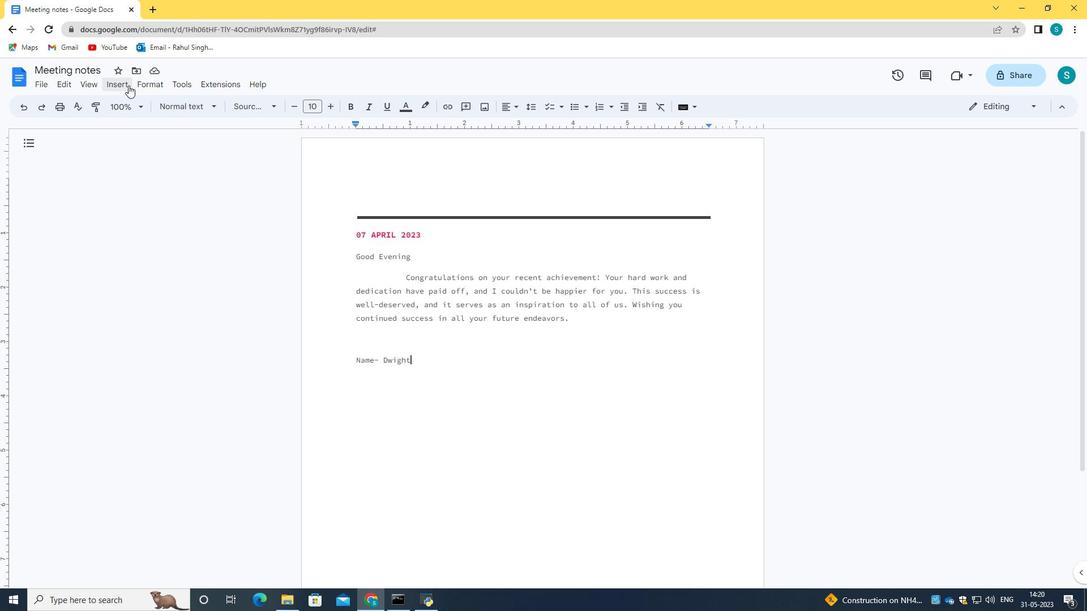 
Action: Mouse pressed left at (120, 83)
Screenshot: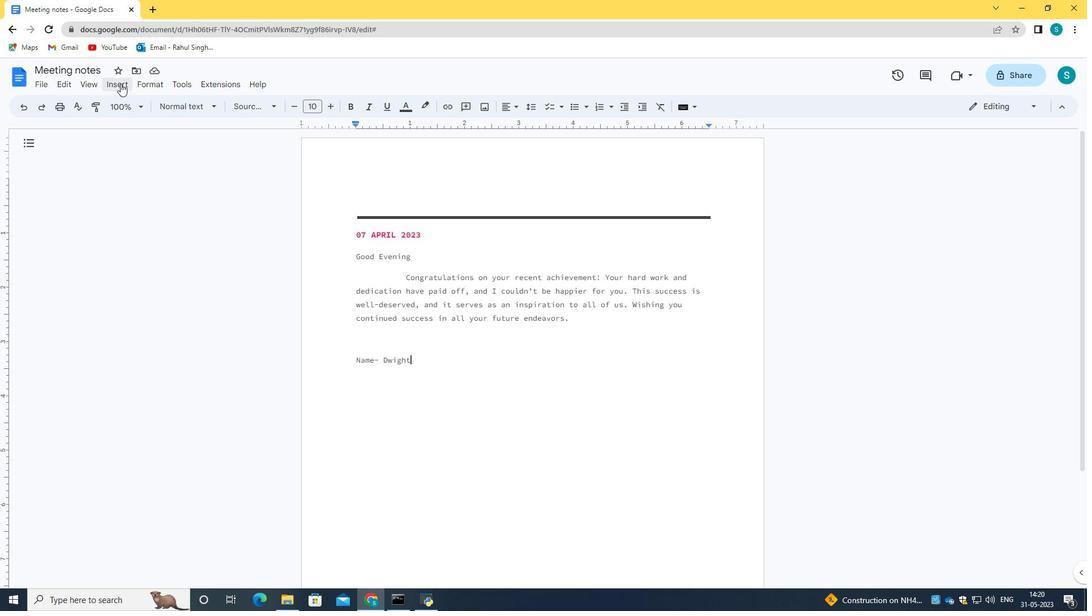 
Action: Mouse moved to (173, 349)
Screenshot: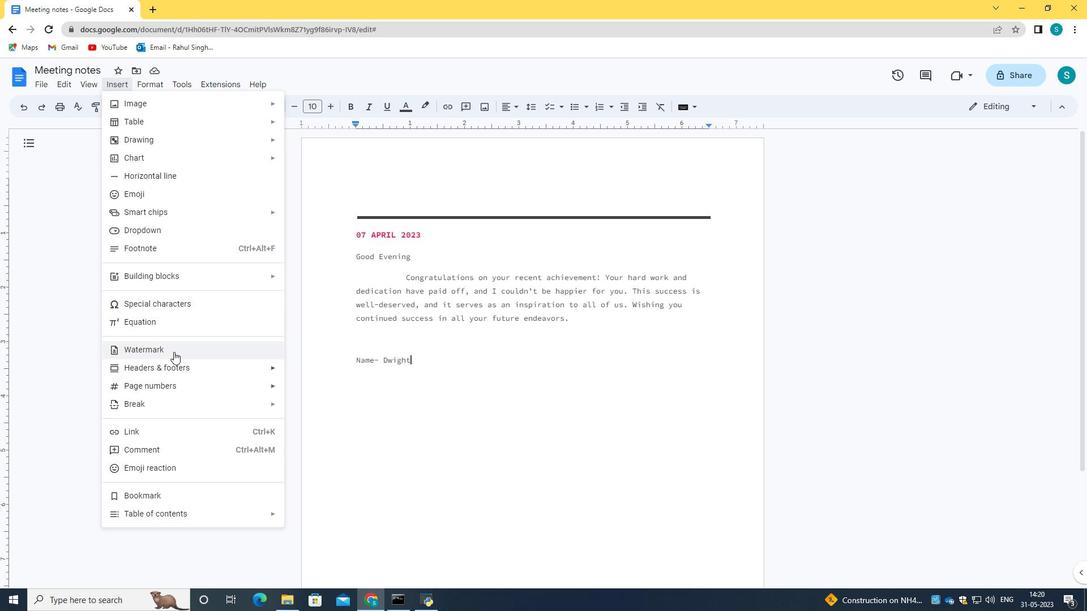 
Action: Mouse pressed left at (173, 349)
Screenshot: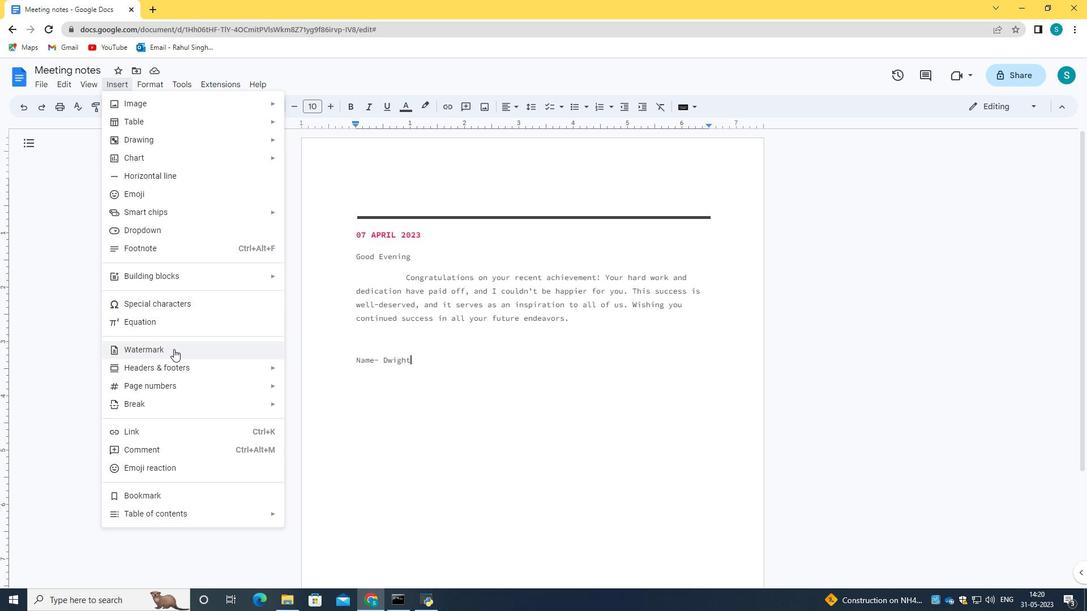 
Action: Mouse moved to (1043, 142)
Screenshot: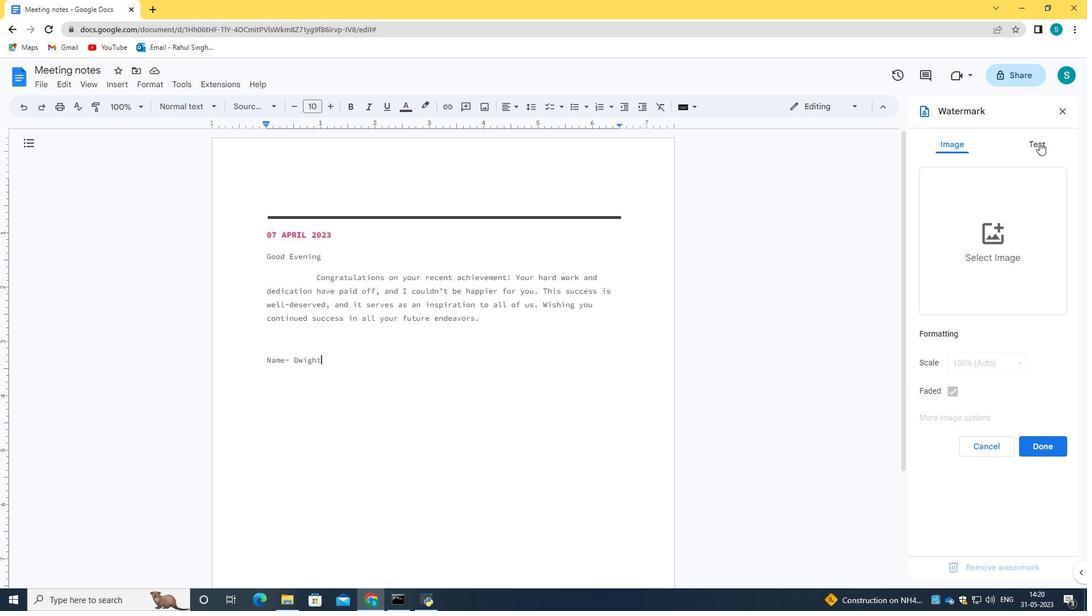 
Action: Mouse pressed left at (1043, 142)
Screenshot: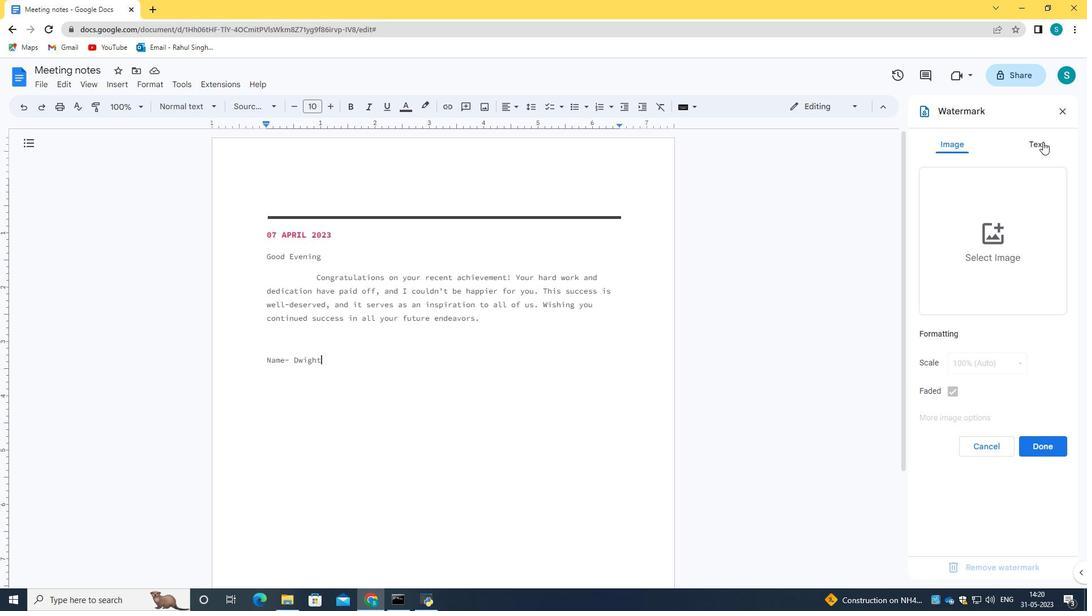 
Action: Mouse moved to (965, 174)
Screenshot: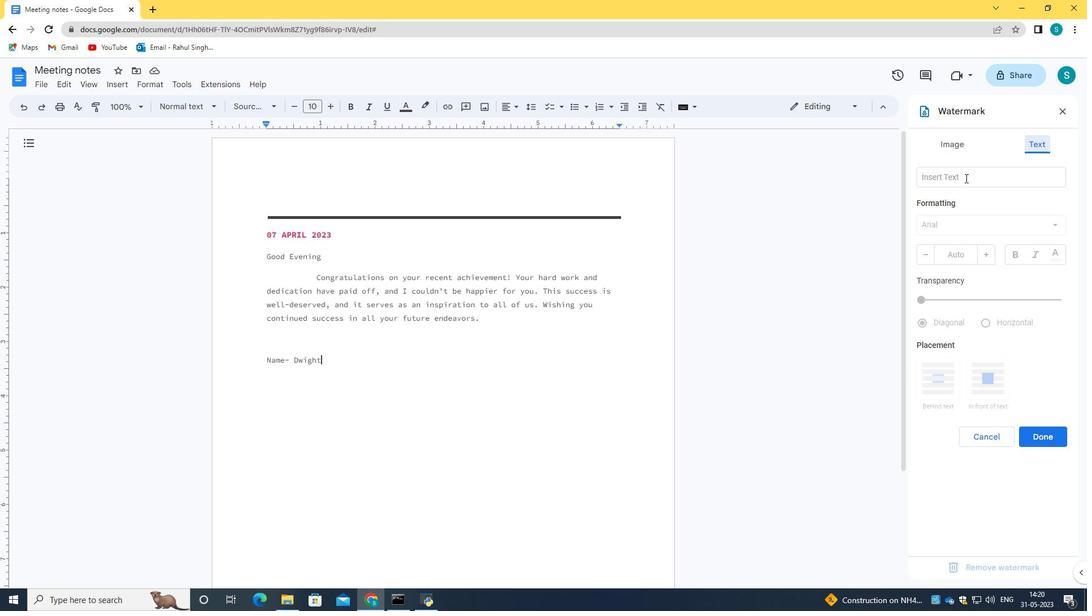 
Action: Mouse pressed left at (965, 174)
Screenshot: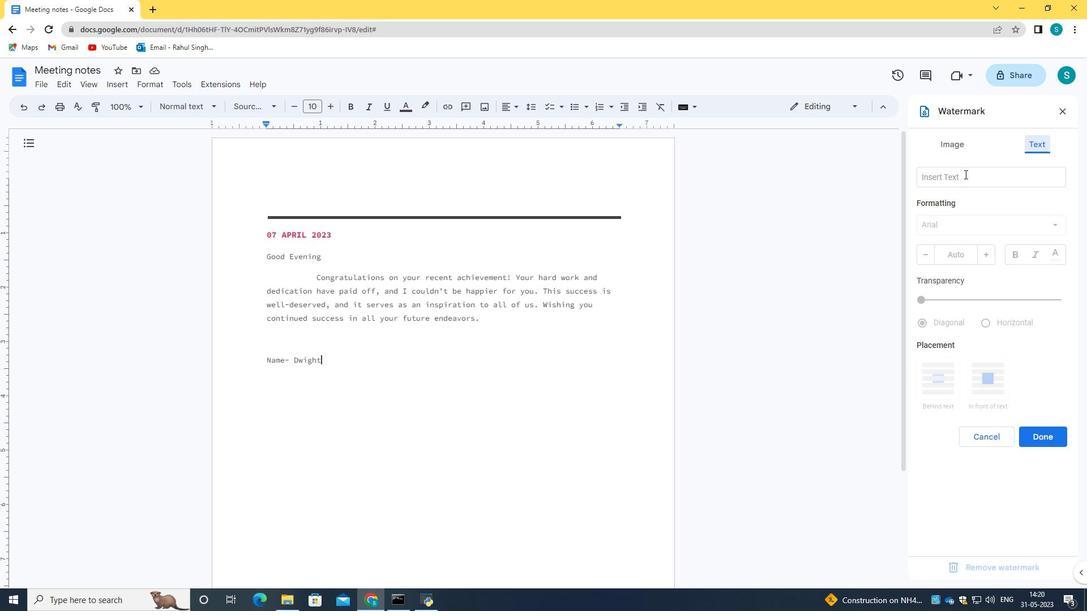 
Action: Key pressed <Key.caps_lock>R<Key.caps_lock>am<Key.shift><Key.shift><Key.shift><Key.shift><Key.shift><Key.shift><Key.shift><Key.shift><Key.shift><Key.shift><Key.shift><Key.shift><Key.shift><Key.shift><Key.shift><Key.shift><Key.shift><Key.shift><Key.shift><Key.shift><Key.shift><Key.shift><Key.shift><Key.shift><Key.shift><Key.shift><Key.shift><Key.shift><Key.shift><Key.shift><Key.shift><Key.shift><Key.shift><Key.shift><Key.shift><Key.shift><Key.shift><Key.shift><Key.shift><Key.shift><Key.shift><Key.shift><Key.shift><Key.shift><Key.shift><Key.shift><Key.shift><Key.shift><Key.shift><Key.shift>&<Key.caps_lock>S<Key.caps_lock>ons
Screenshot: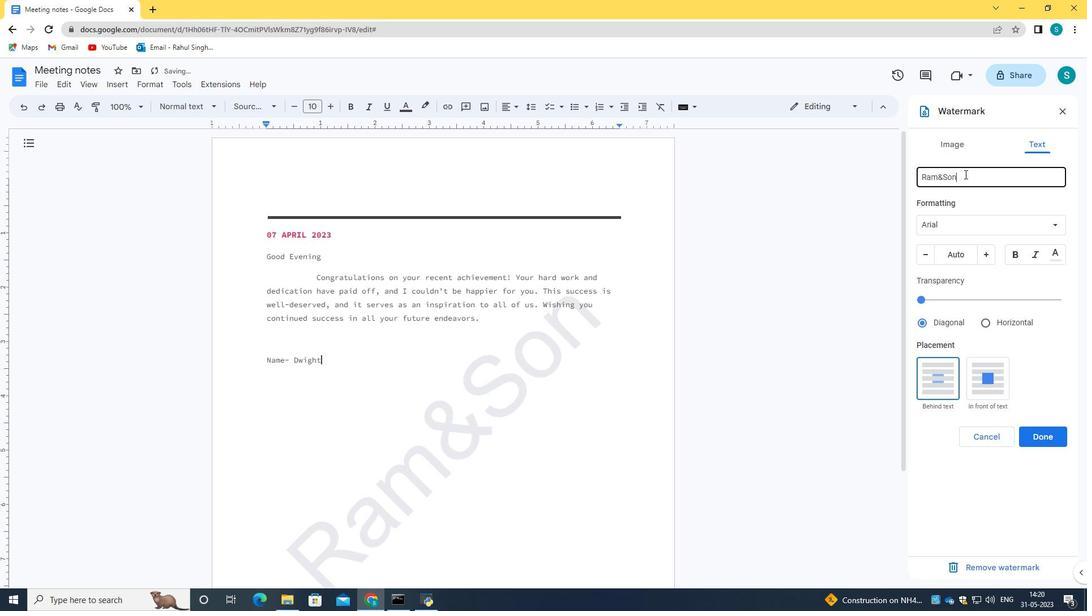 
Action: Mouse moved to (970, 218)
Screenshot: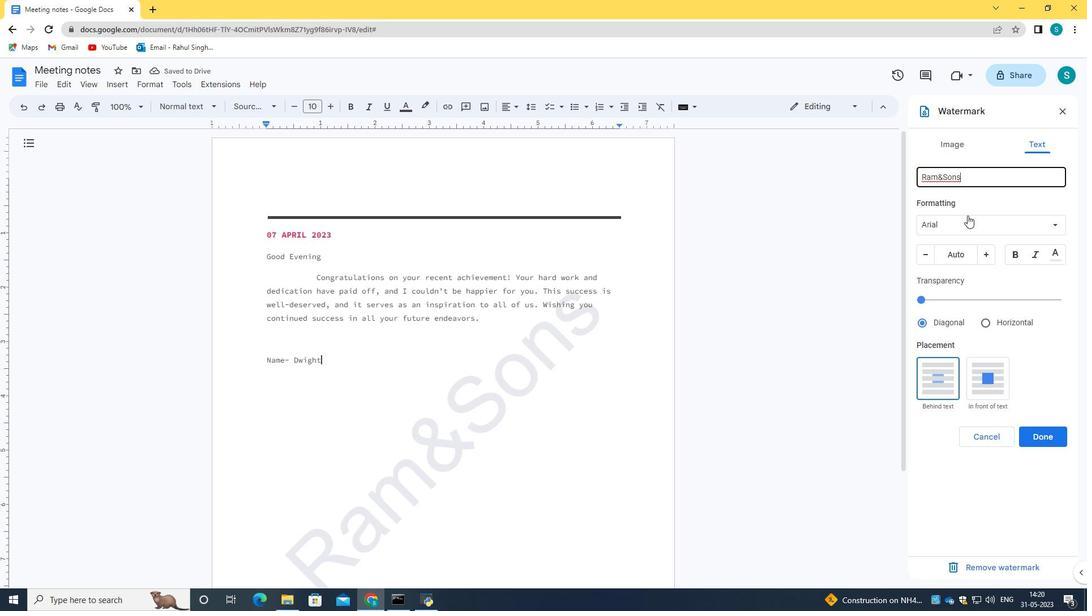 
Action: Mouse pressed left at (970, 218)
Screenshot: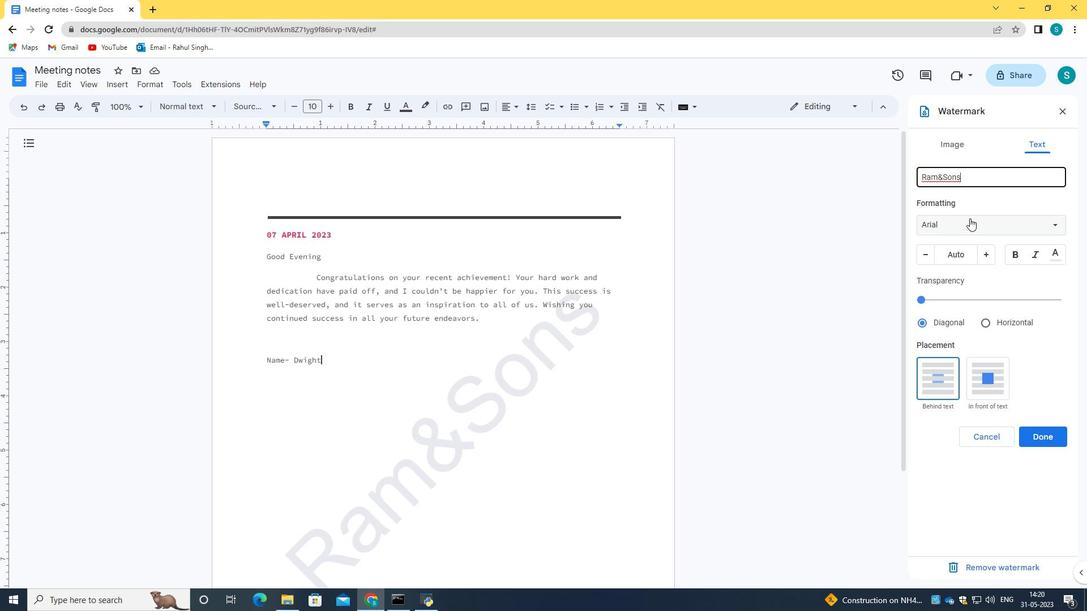 
Action: Mouse moved to (969, 474)
Screenshot: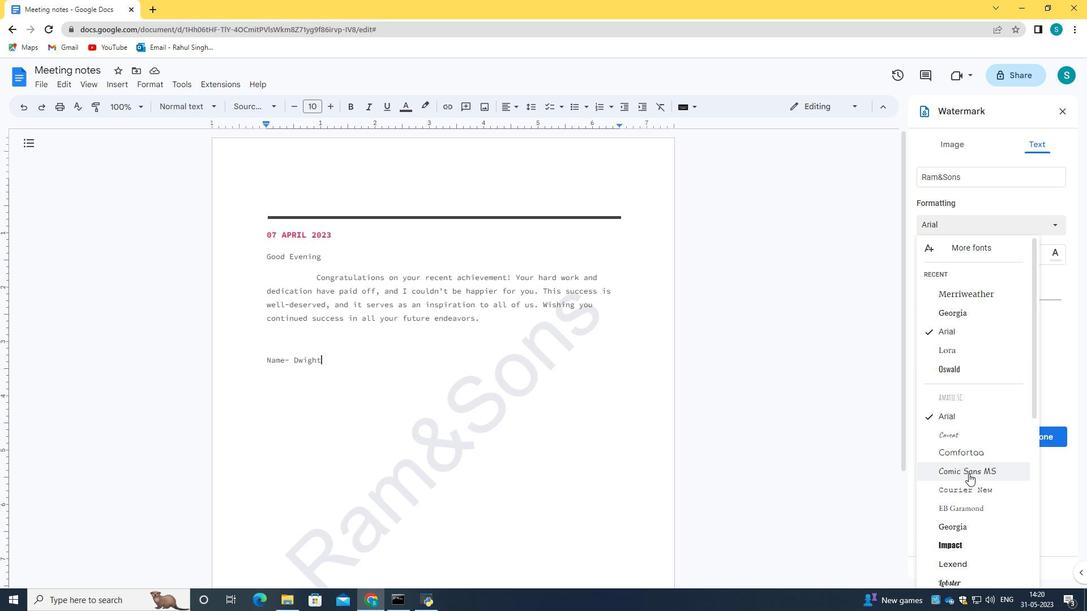 
Action: Mouse scrolled (969, 474) with delta (0, 0)
Screenshot: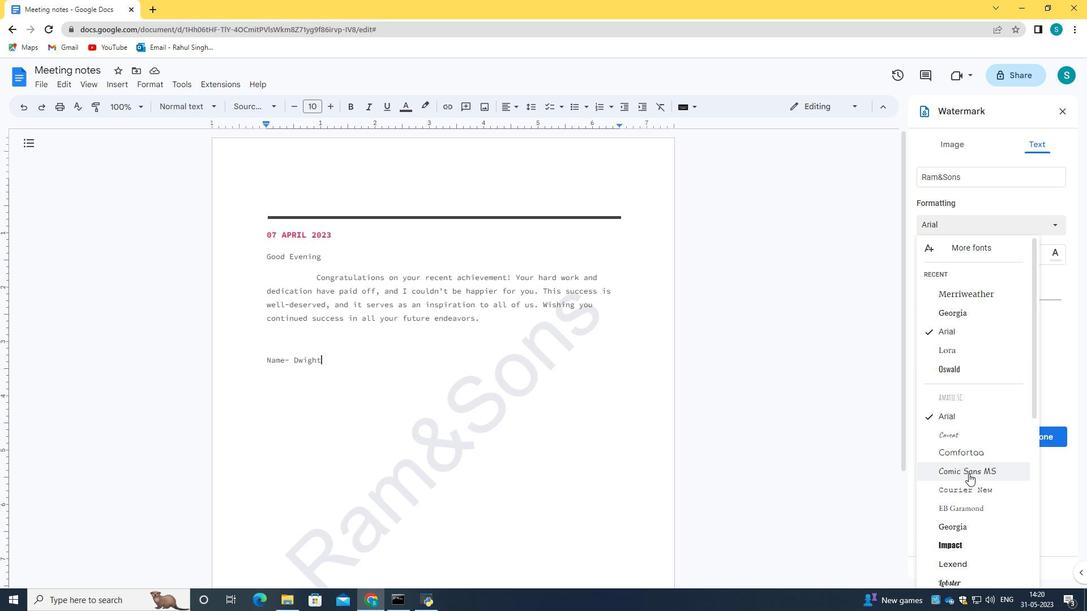 
Action: Mouse moved to (972, 474)
Screenshot: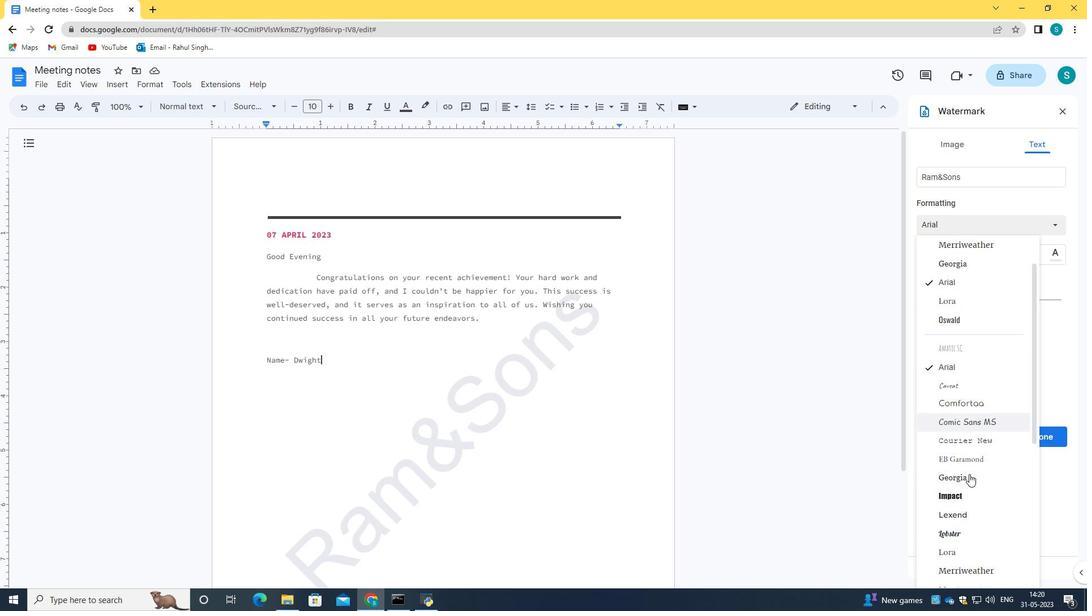 
Action: Mouse scrolled (972, 473) with delta (0, 0)
Screenshot: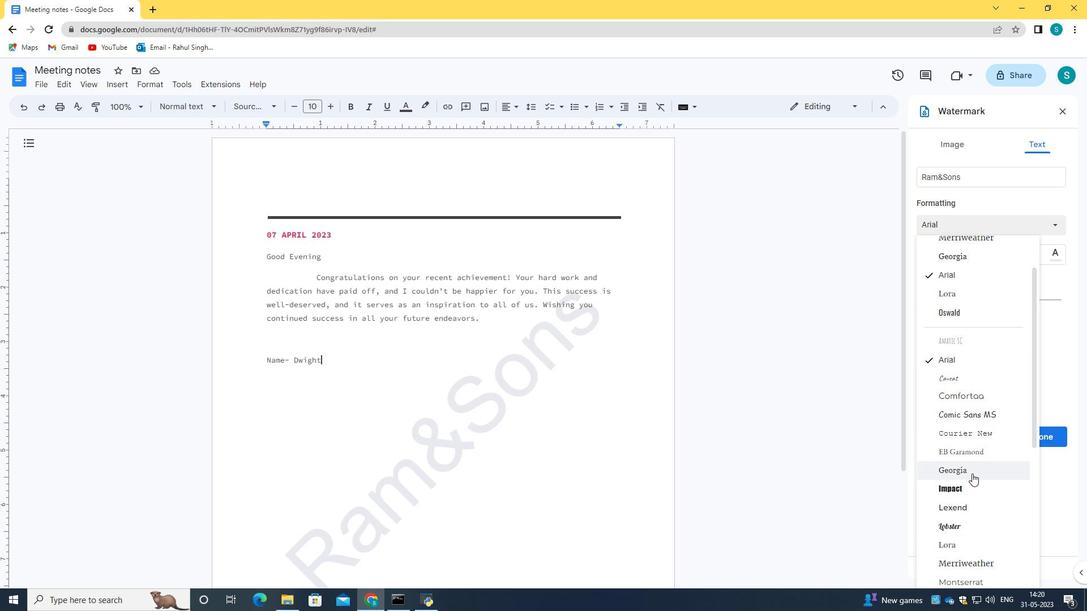 
Action: Mouse moved to (972, 473)
Screenshot: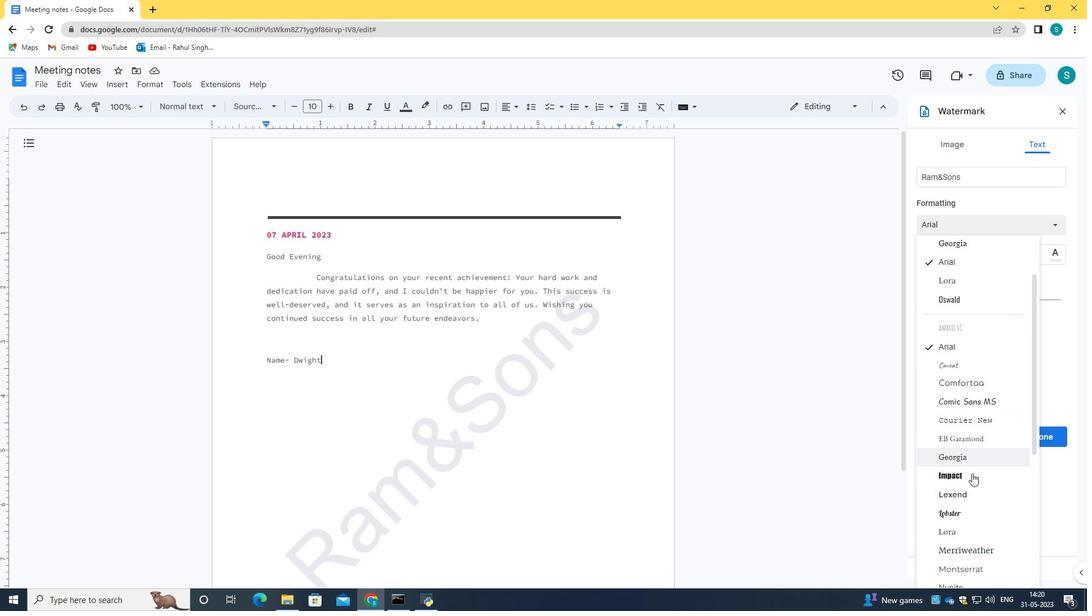 
Action: Mouse scrolled (972, 472) with delta (0, 0)
Screenshot: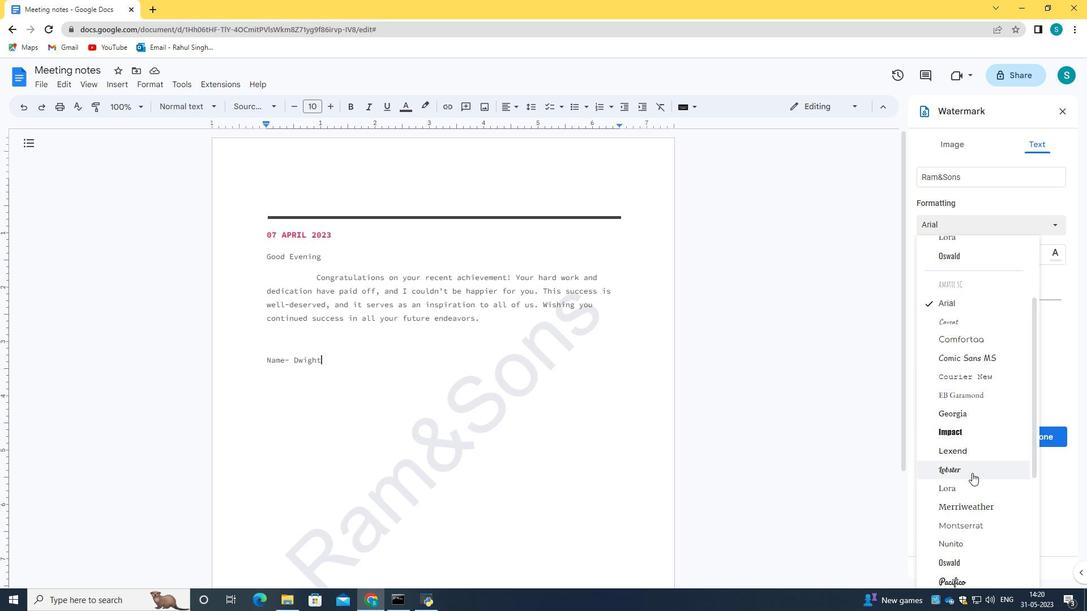 
Action: Mouse moved to (965, 482)
Screenshot: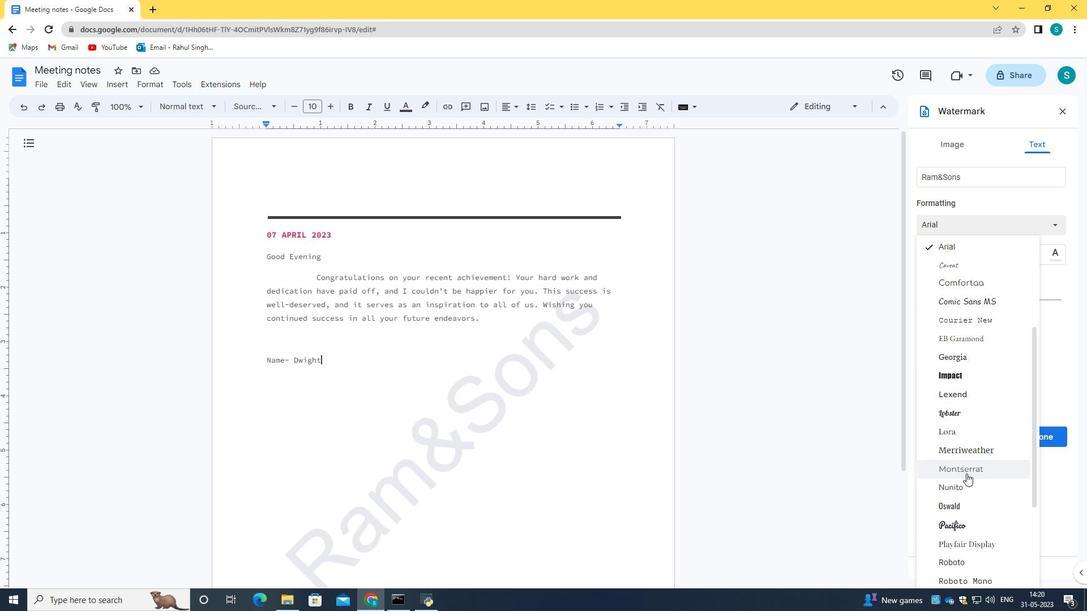 
Action: Mouse pressed left at (965, 482)
Screenshot: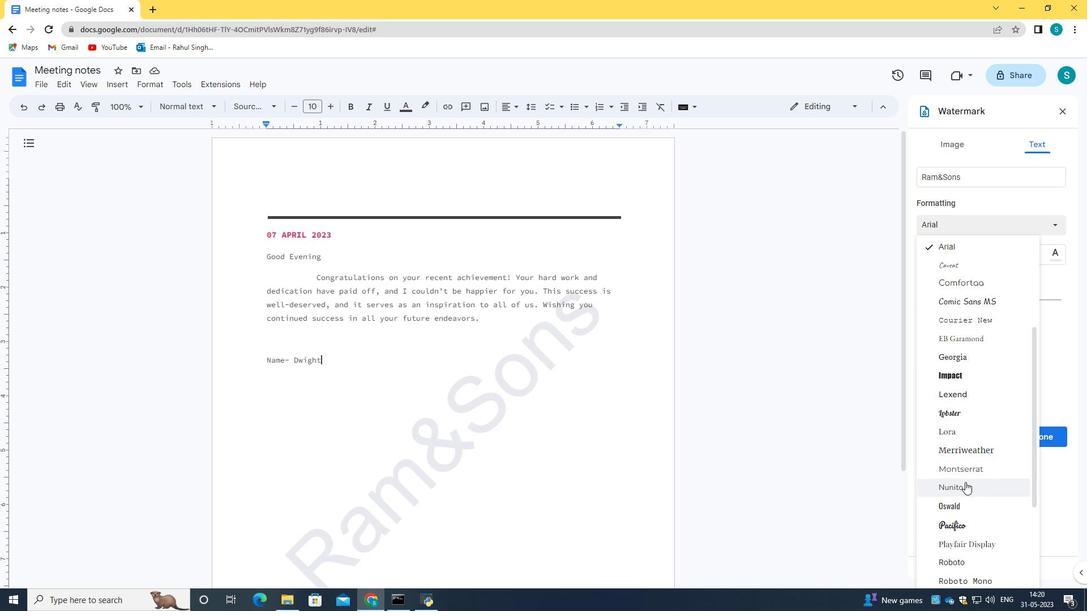 
Action: Mouse moved to (964, 256)
Screenshot: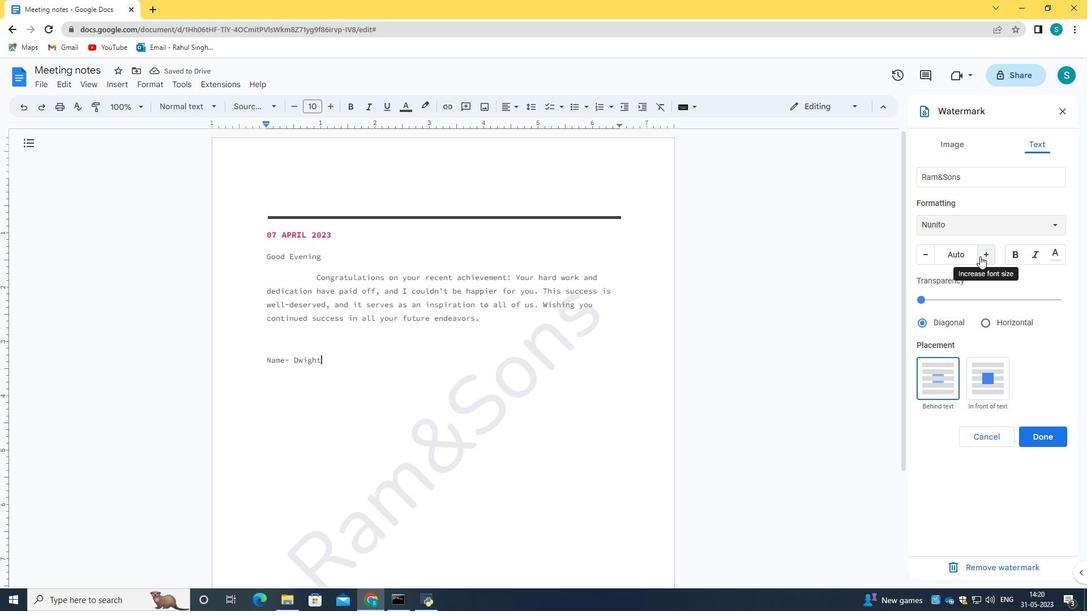 
Action: Mouse pressed left at (964, 256)
Screenshot: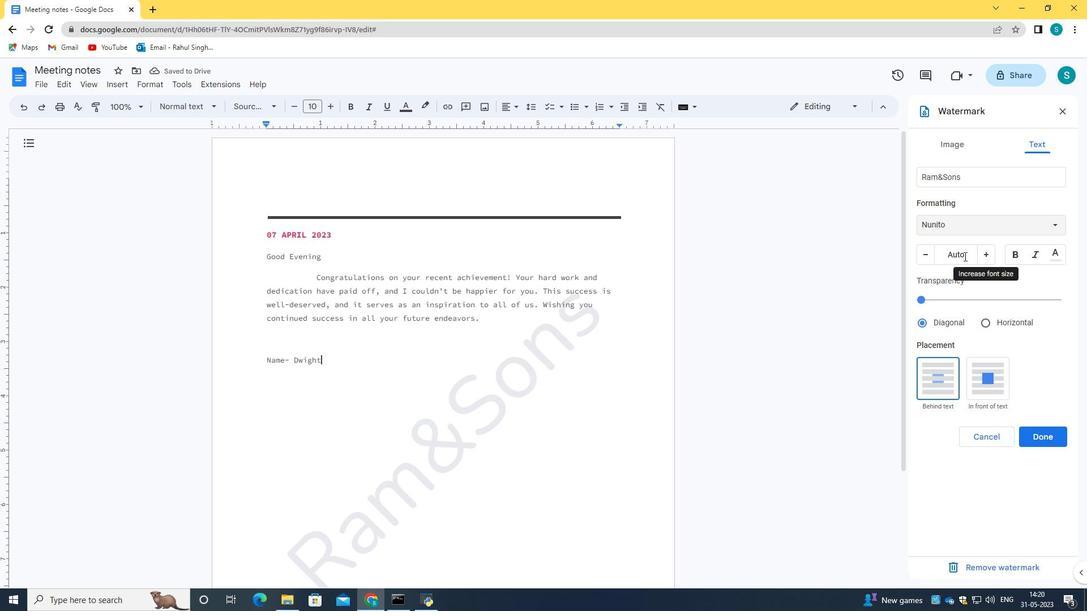 
Action: Key pressed 123<Key.enter>
Screenshot: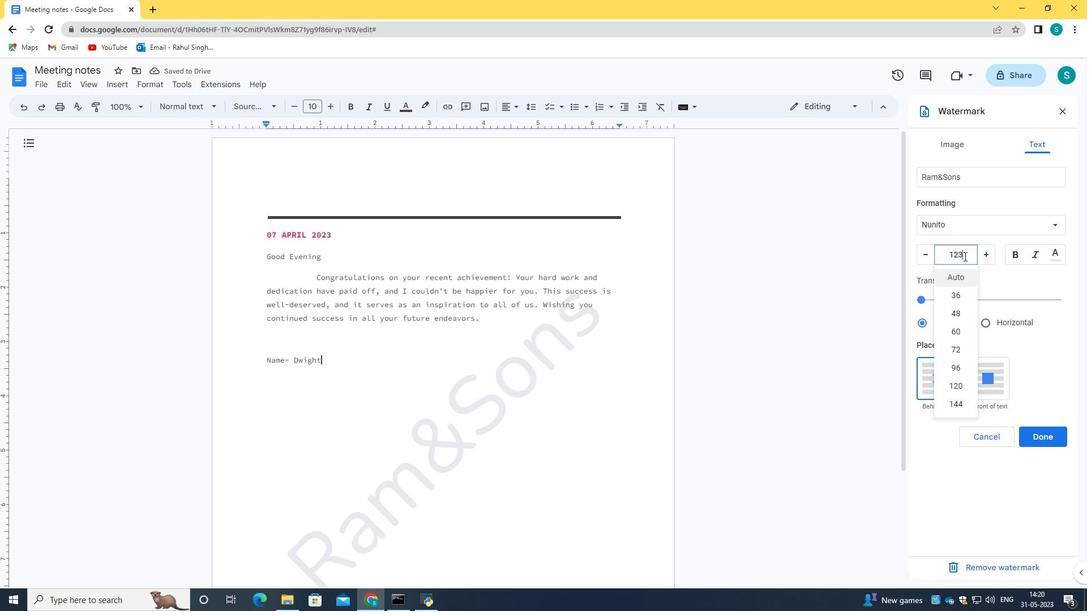 
Action: Mouse moved to (1043, 436)
Screenshot: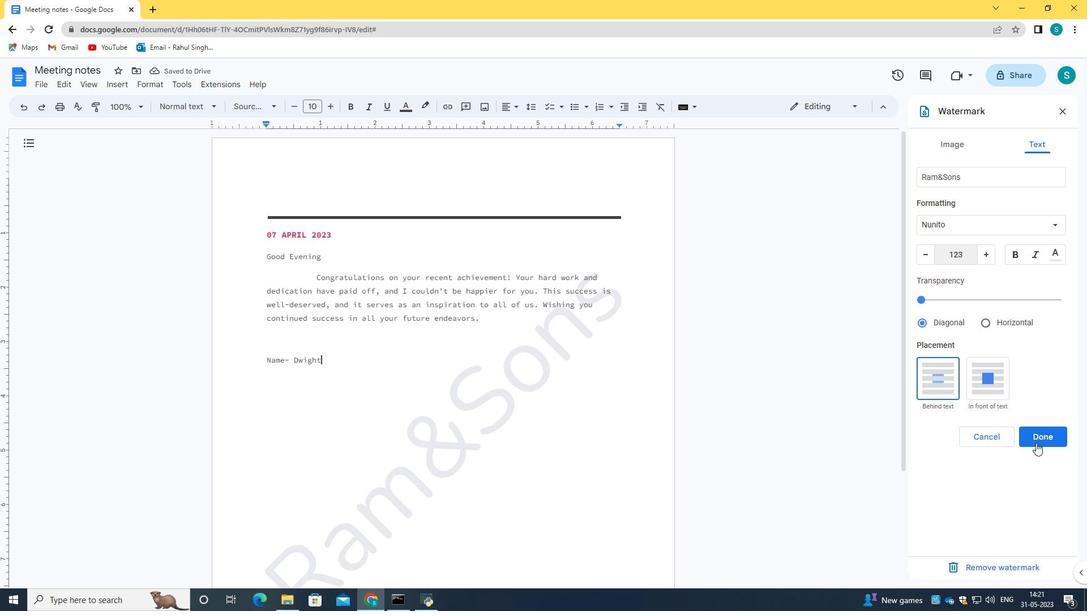 
Action: Mouse pressed left at (1043, 436)
Screenshot: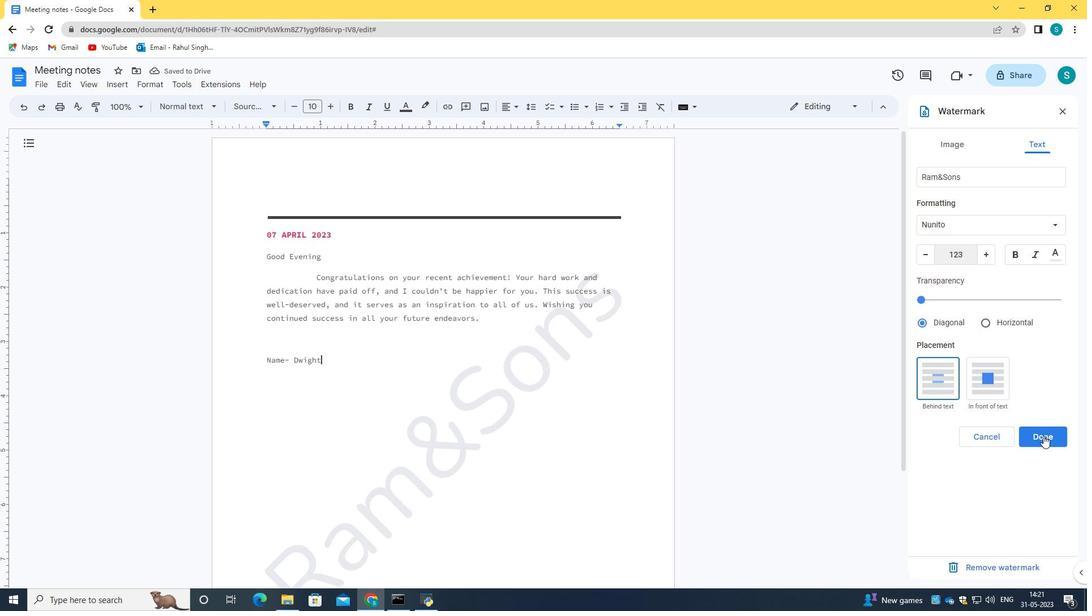 
Action: Mouse moved to (515, 265)
Screenshot: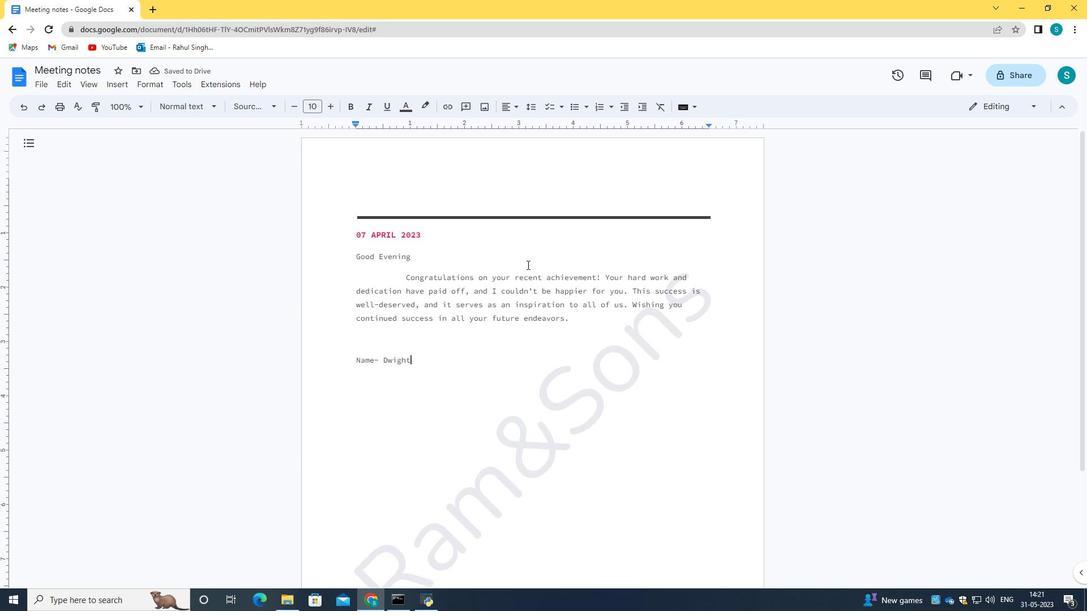 
Action: Mouse scrolled (515, 264) with delta (0, 0)
Screenshot: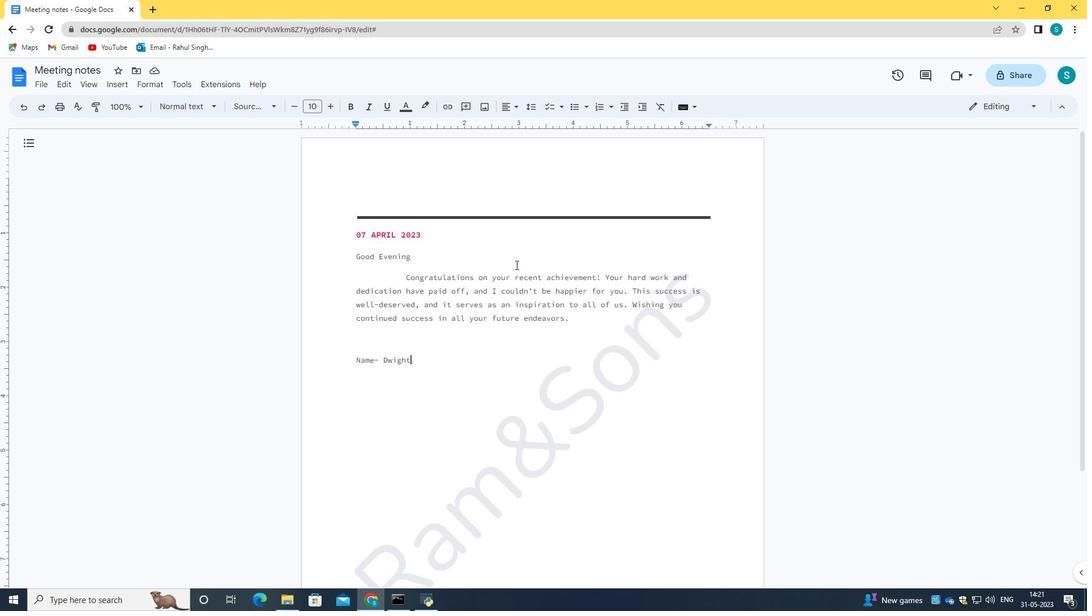 
Action: Mouse scrolled (515, 264) with delta (0, 0)
Screenshot: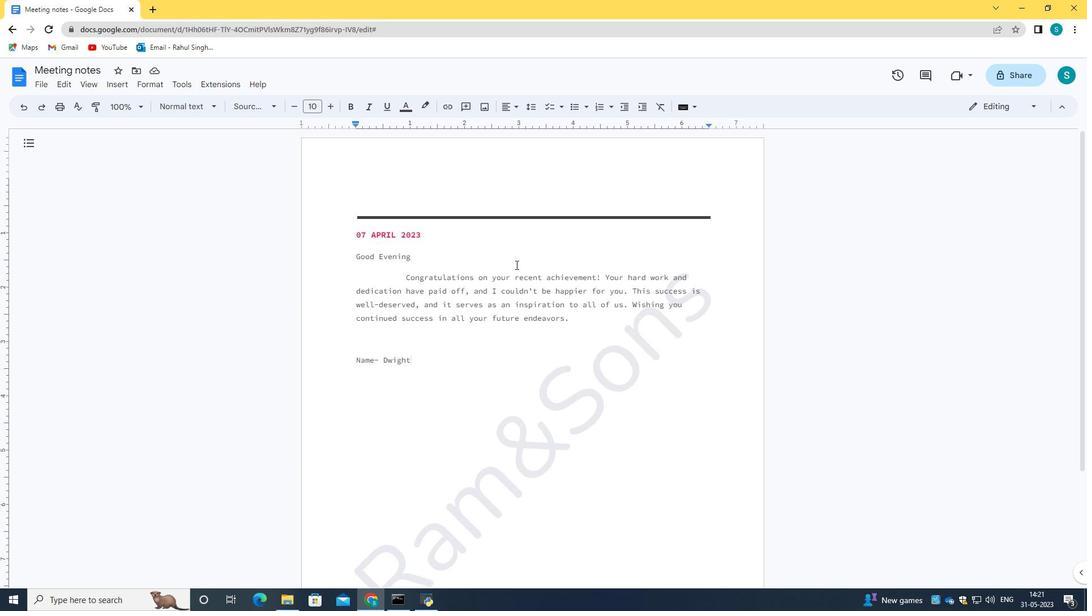 
Action: Mouse scrolled (515, 265) with delta (0, 0)
Screenshot: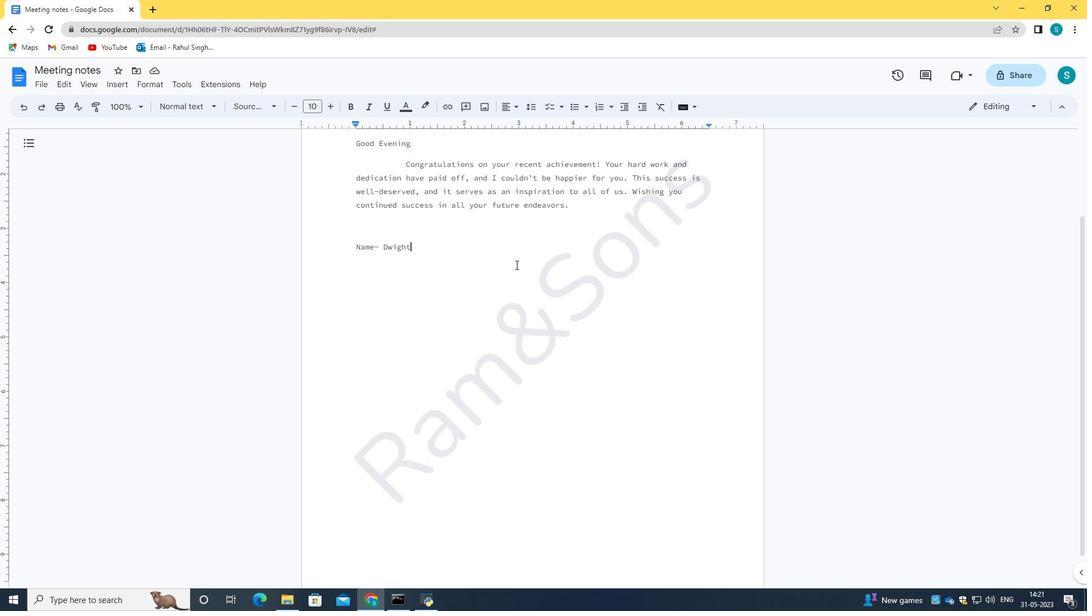 
Action: Mouse scrolled (515, 265) with delta (0, 0)
Screenshot: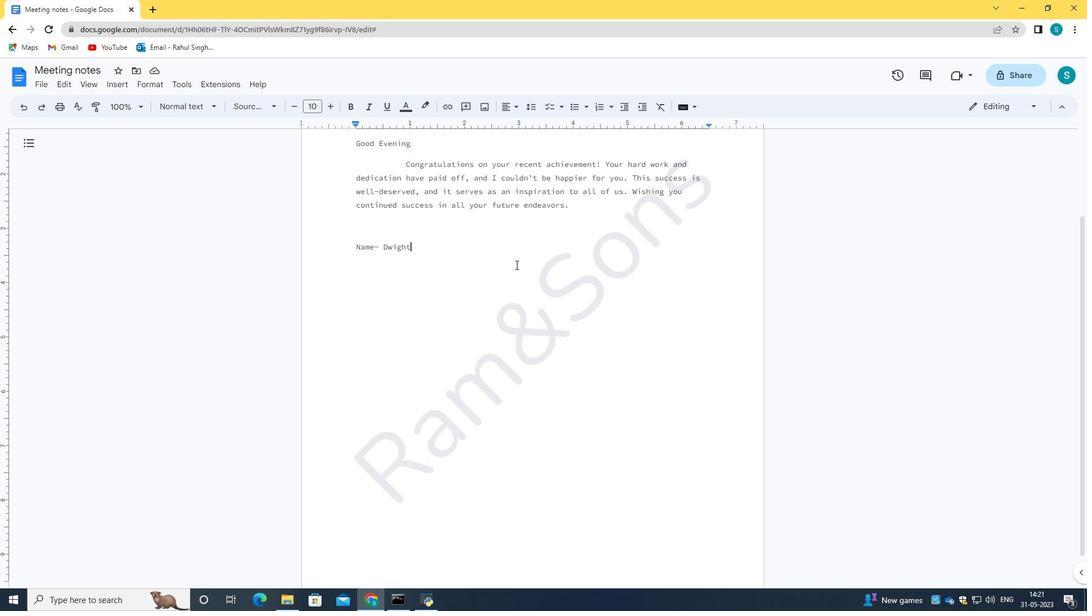 
Action: Mouse scrolled (515, 265) with delta (0, 0)
Screenshot: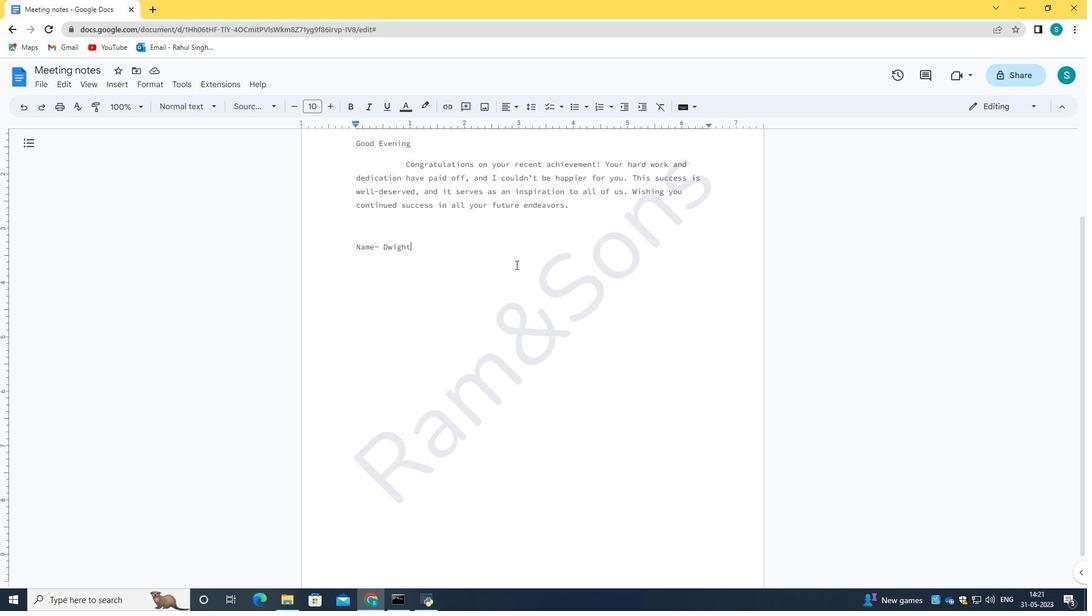 
Action: Mouse moved to (515, 265)
Screenshot: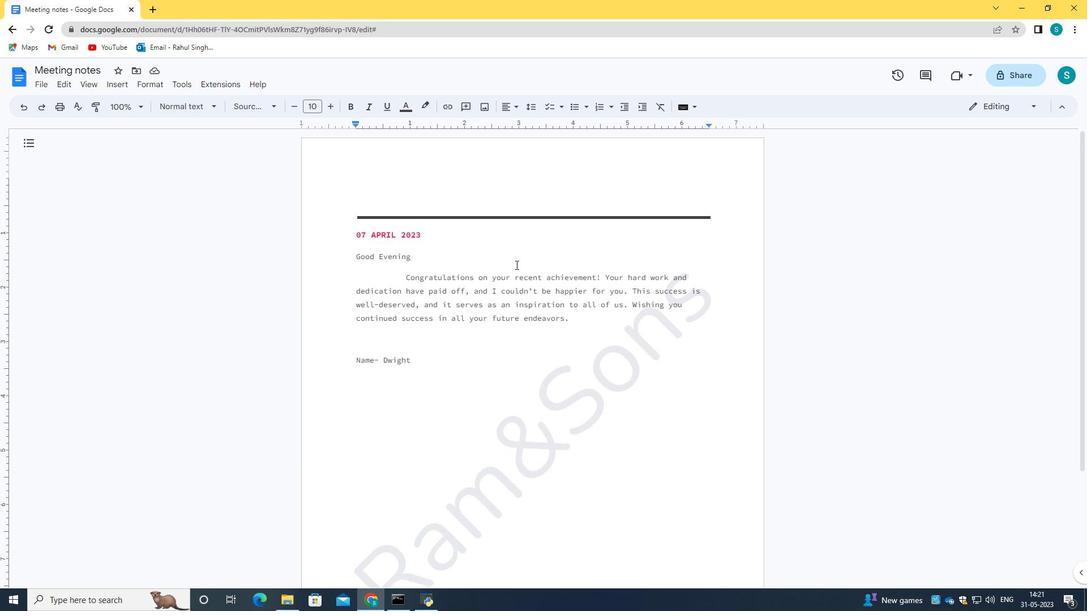 
